 Task: Add the record detail component in the site builder.
Action: Mouse moved to (1097, 86)
Screenshot: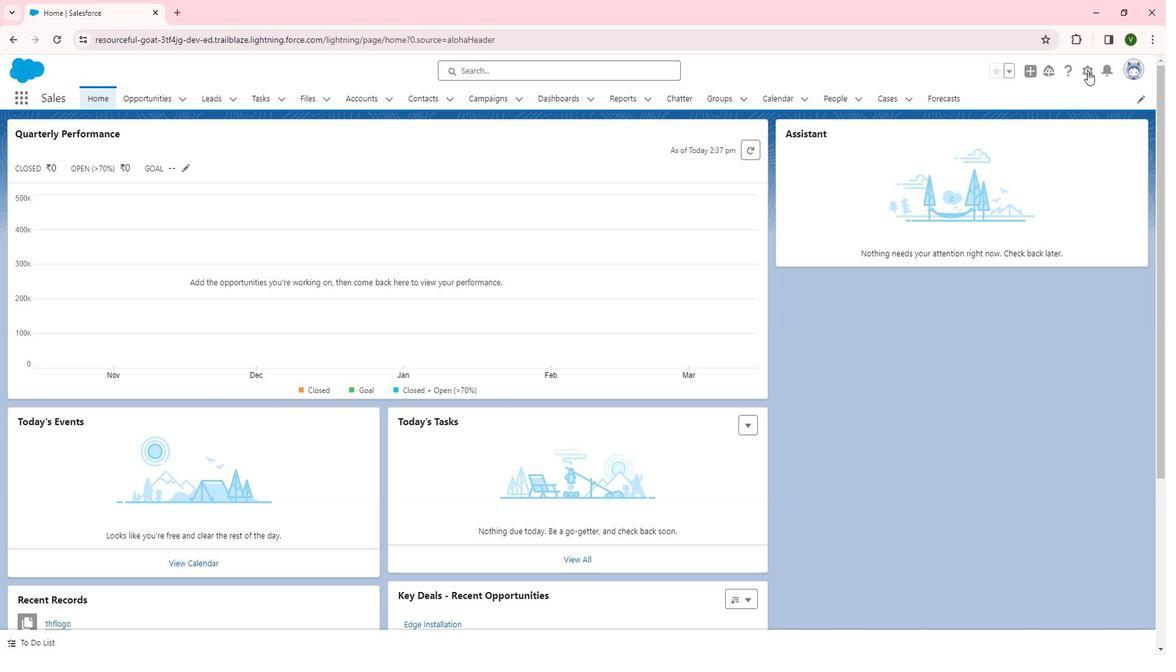
Action: Mouse pressed left at (1097, 86)
Screenshot: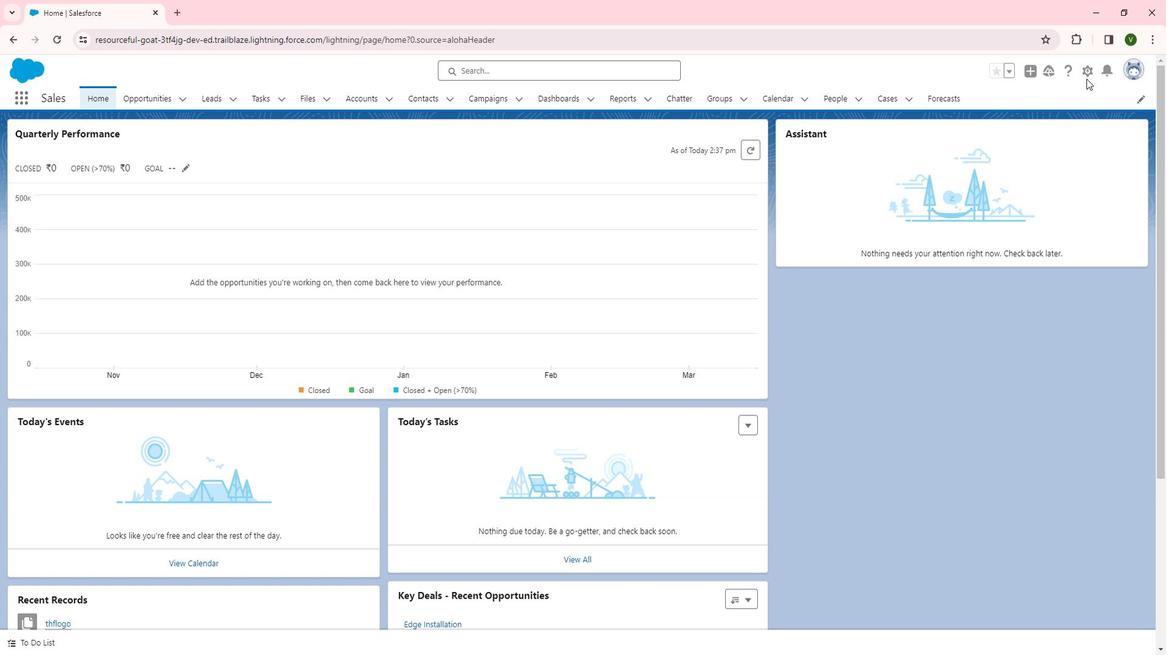 
Action: Mouse moved to (1098, 83)
Screenshot: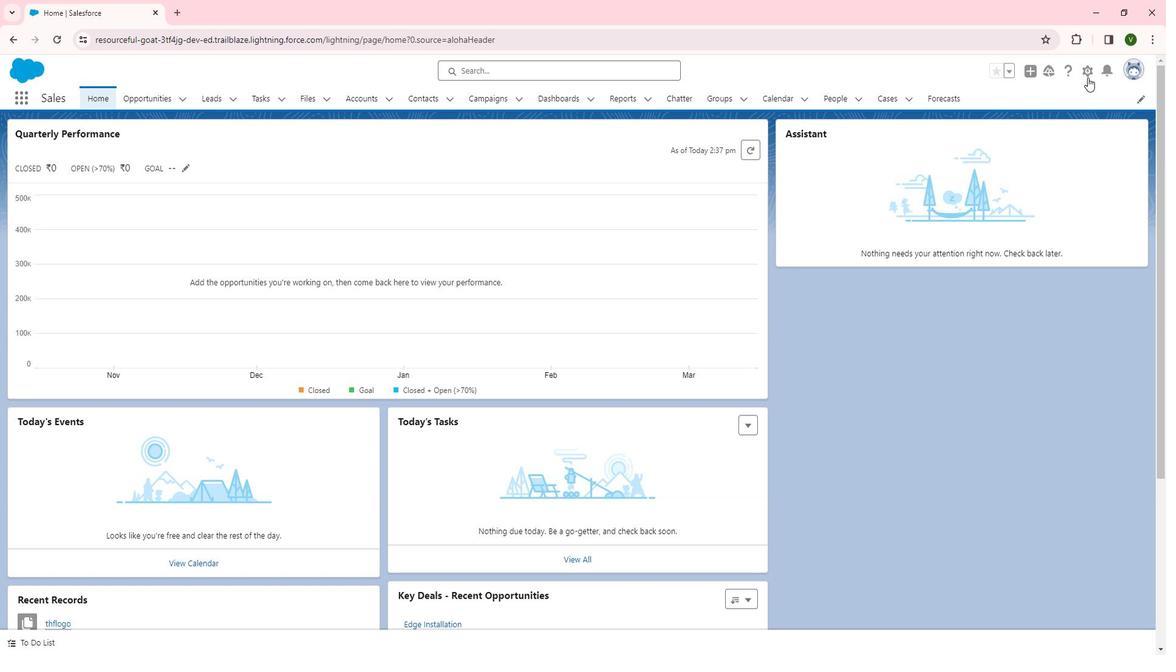
Action: Mouse pressed left at (1098, 83)
Screenshot: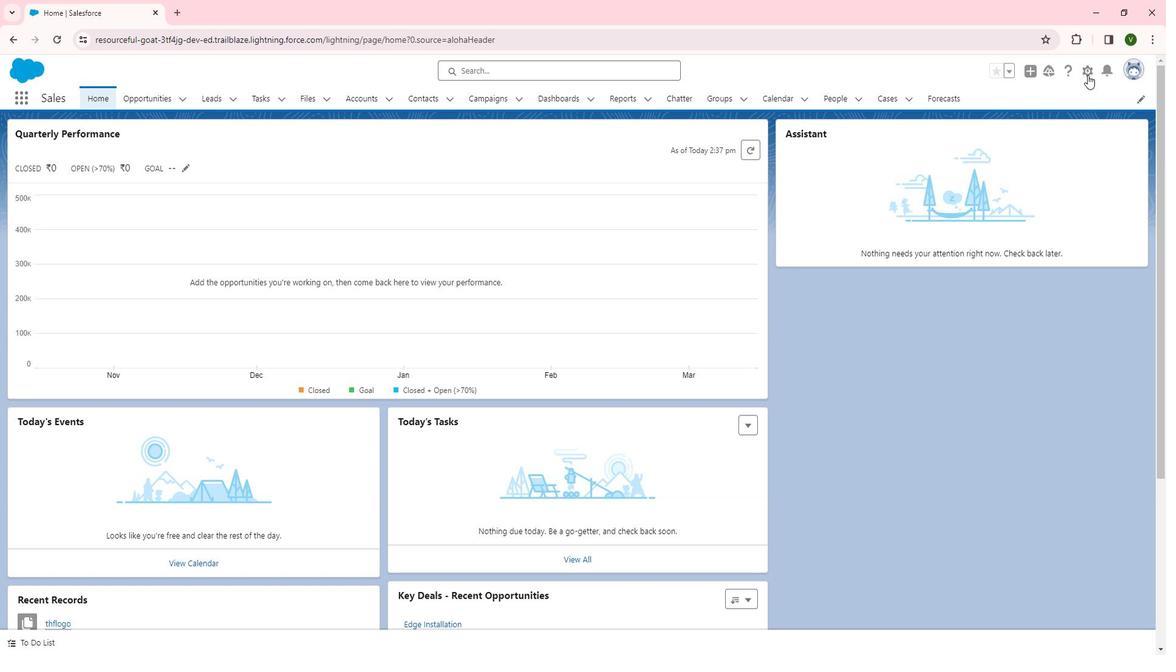 
Action: Mouse moved to (1053, 109)
Screenshot: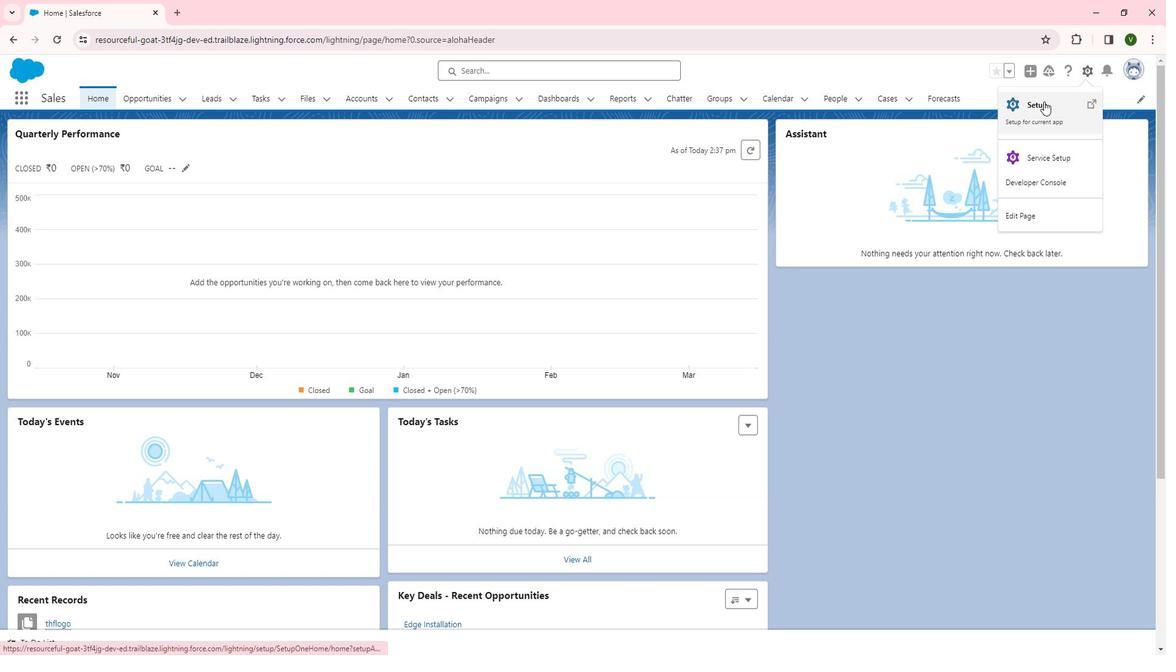 
Action: Mouse pressed left at (1053, 109)
Screenshot: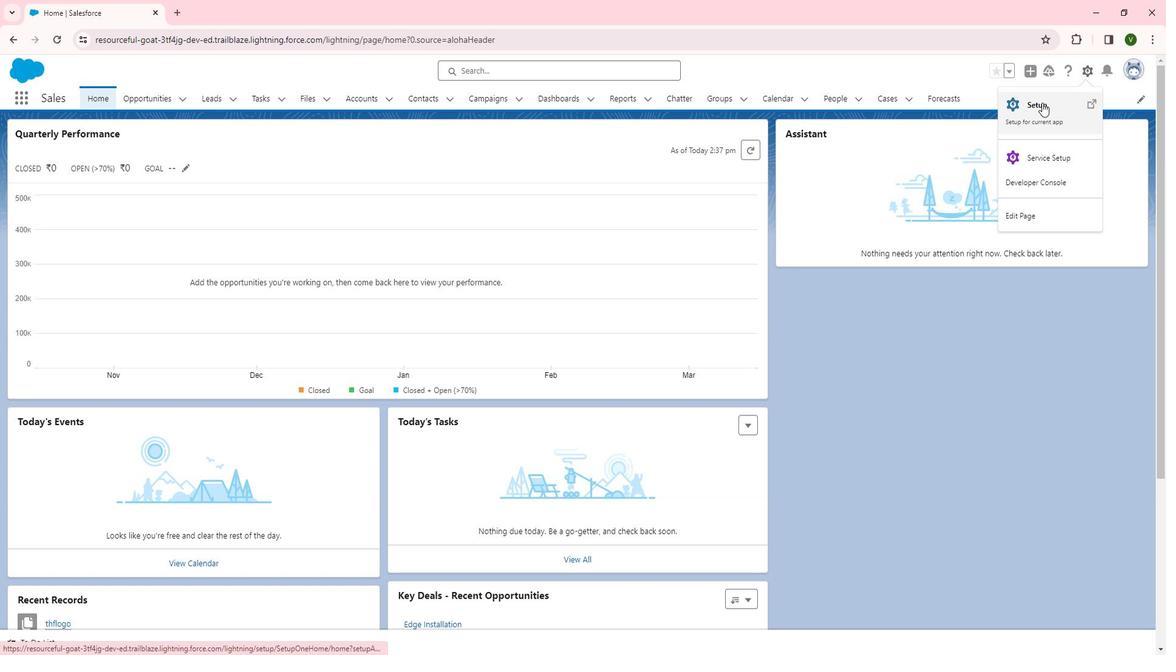 
Action: Mouse moved to (58, 344)
Screenshot: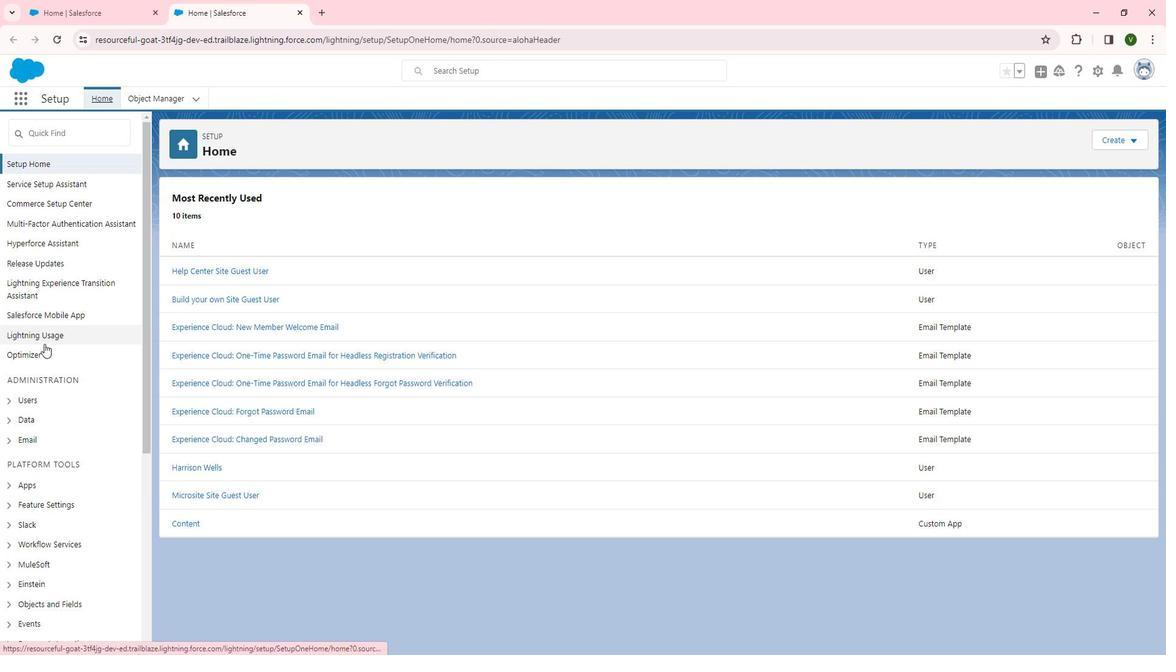 
Action: Mouse scrolled (58, 344) with delta (0, 0)
Screenshot: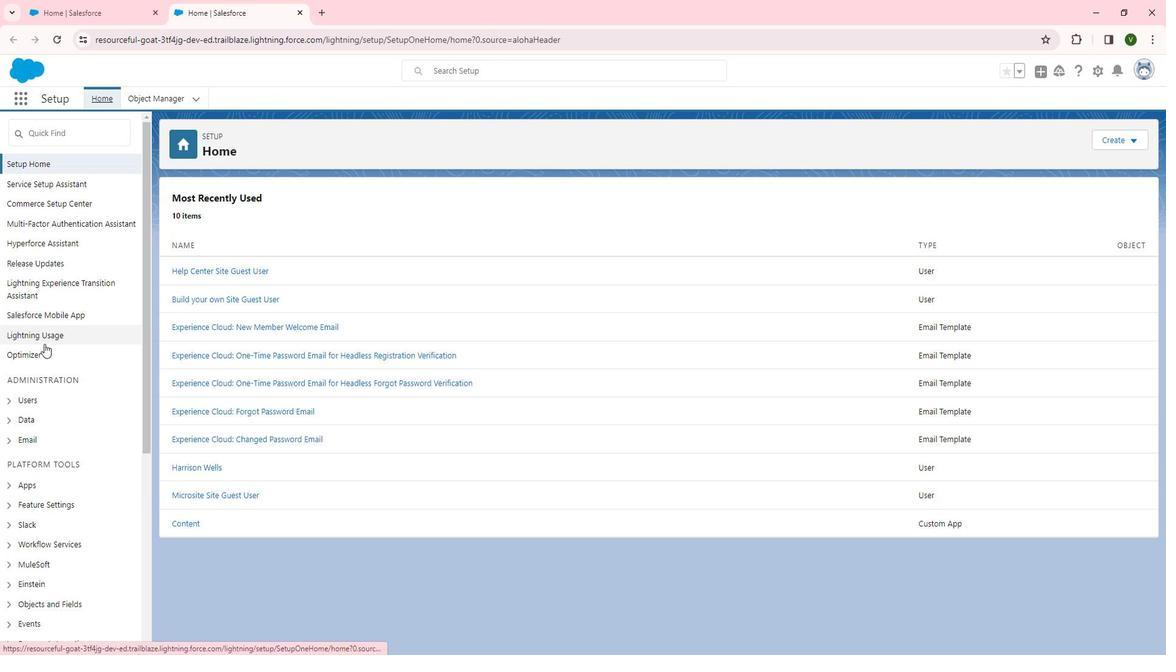 
Action: Mouse moved to (74, 358)
Screenshot: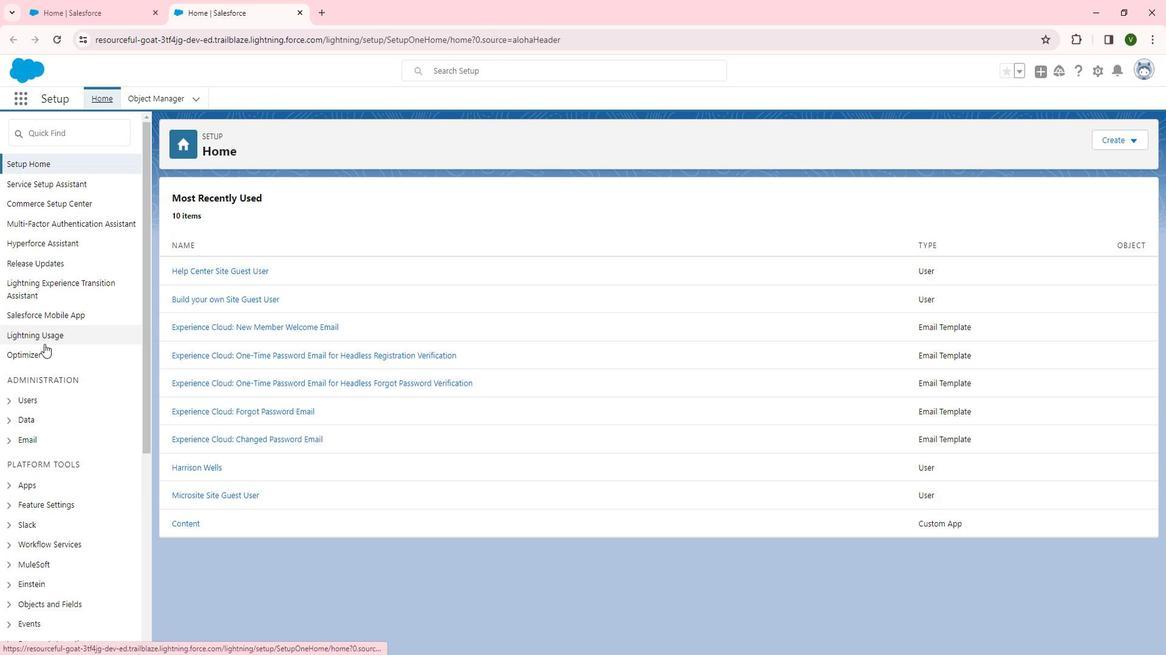 
Action: Mouse scrolled (74, 357) with delta (0, 0)
Screenshot: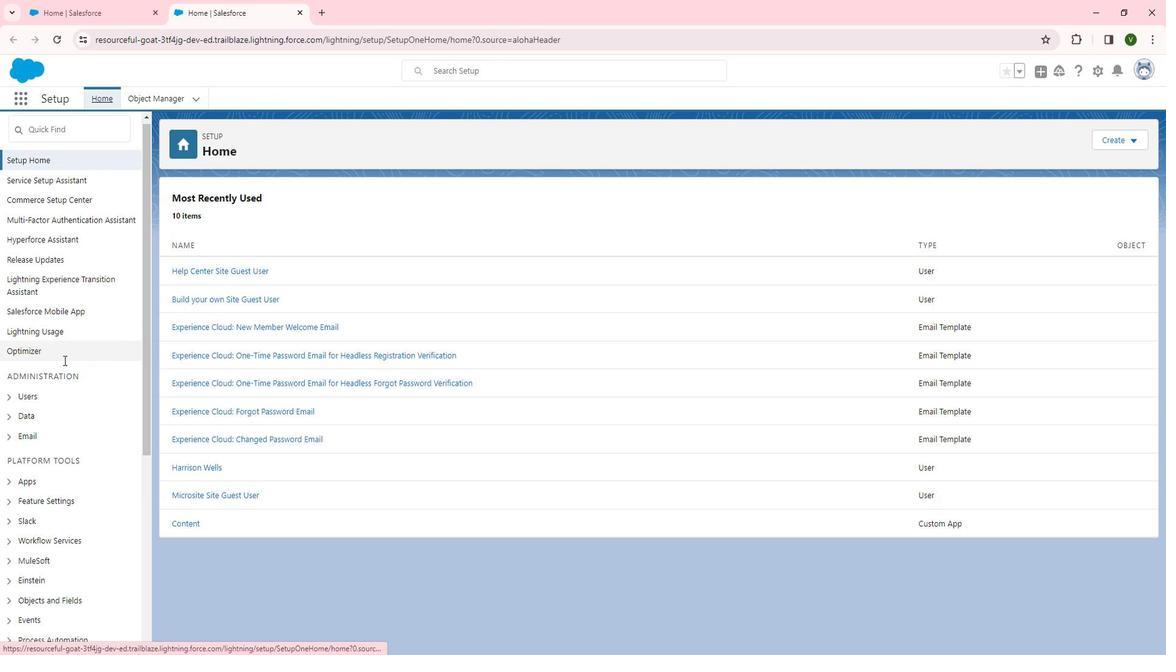 
Action: Mouse scrolled (74, 357) with delta (0, 0)
Screenshot: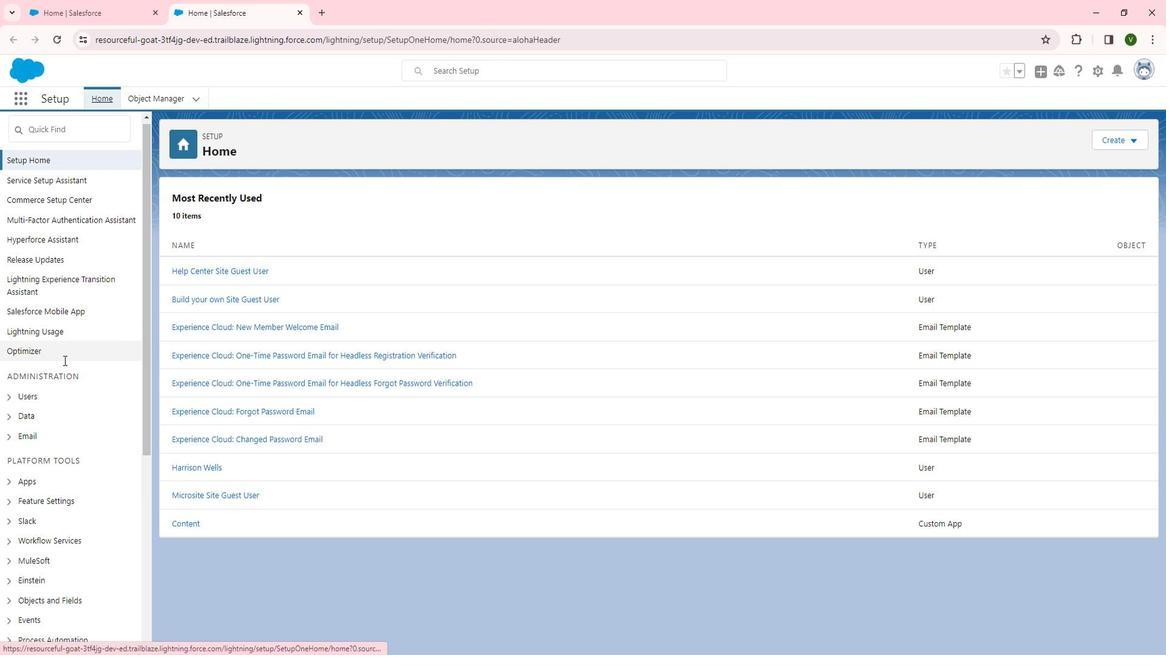 
Action: Mouse moved to (21, 312)
Screenshot: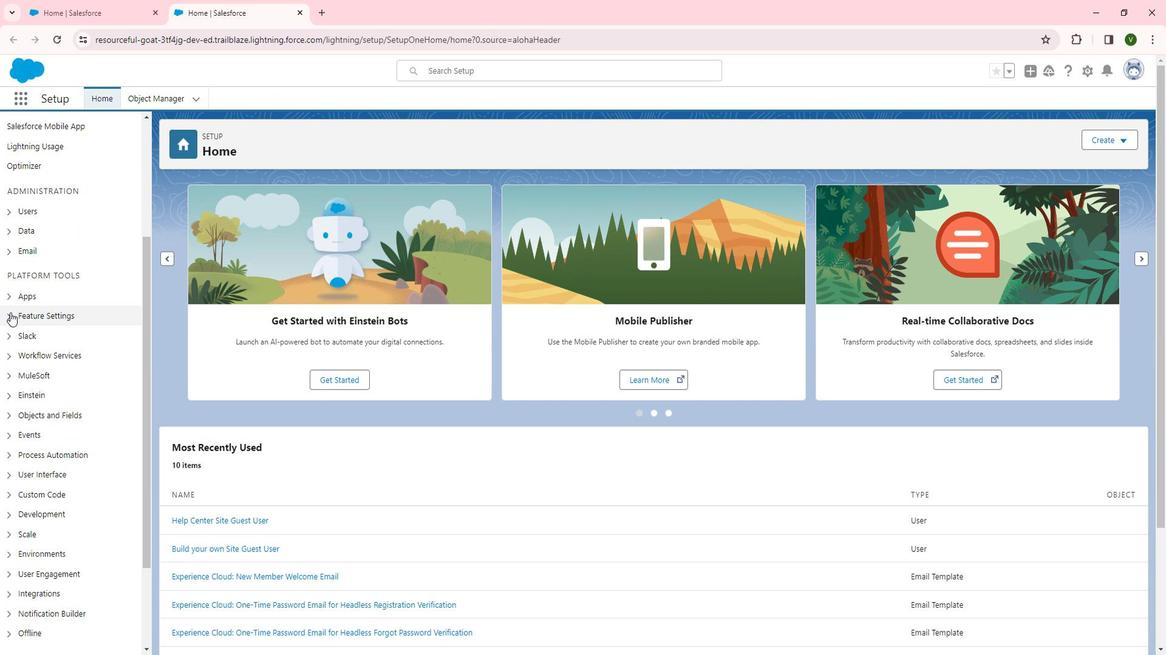 
Action: Mouse pressed left at (21, 312)
Screenshot: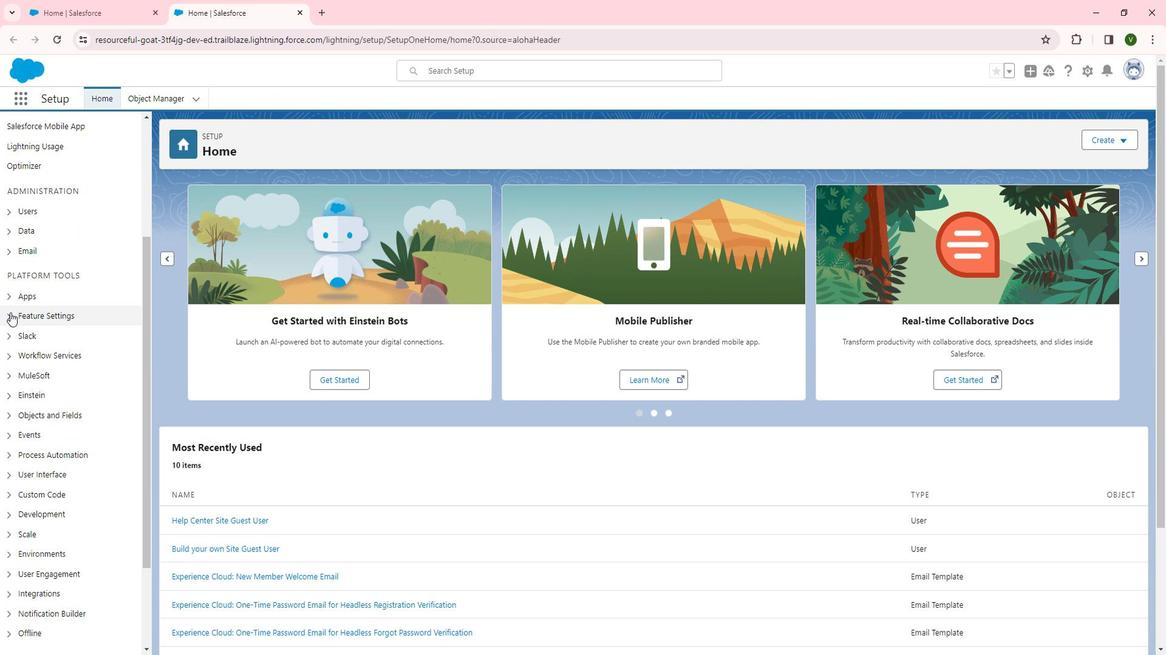 
Action: Mouse moved to (73, 341)
Screenshot: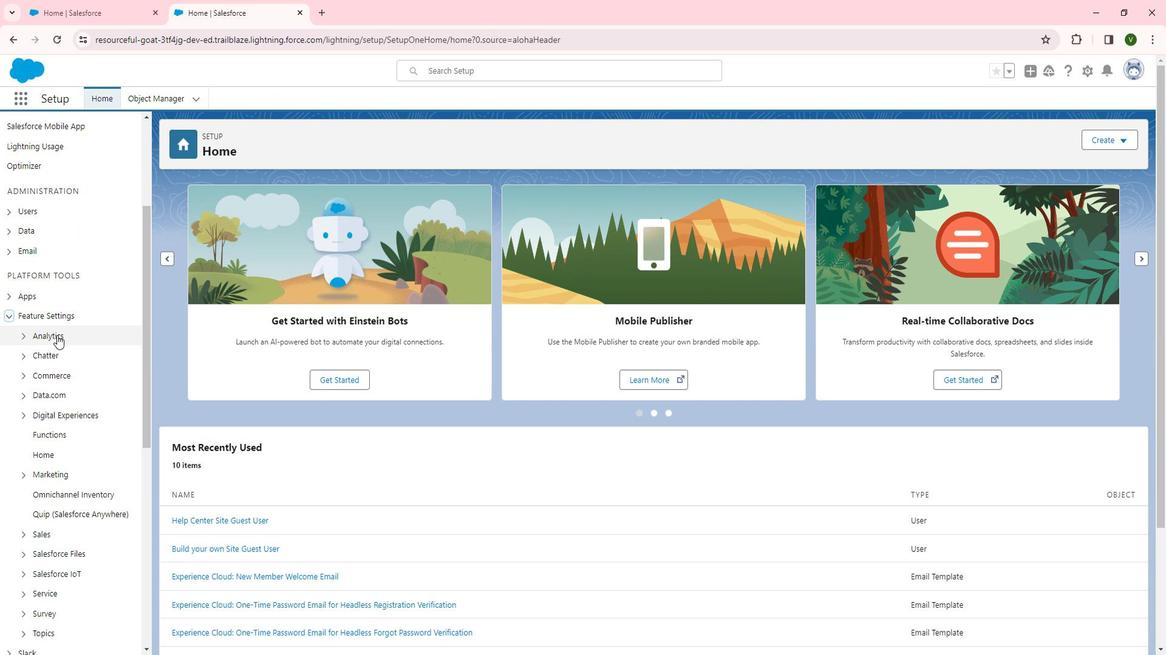 
Action: Mouse scrolled (73, 341) with delta (0, 0)
Screenshot: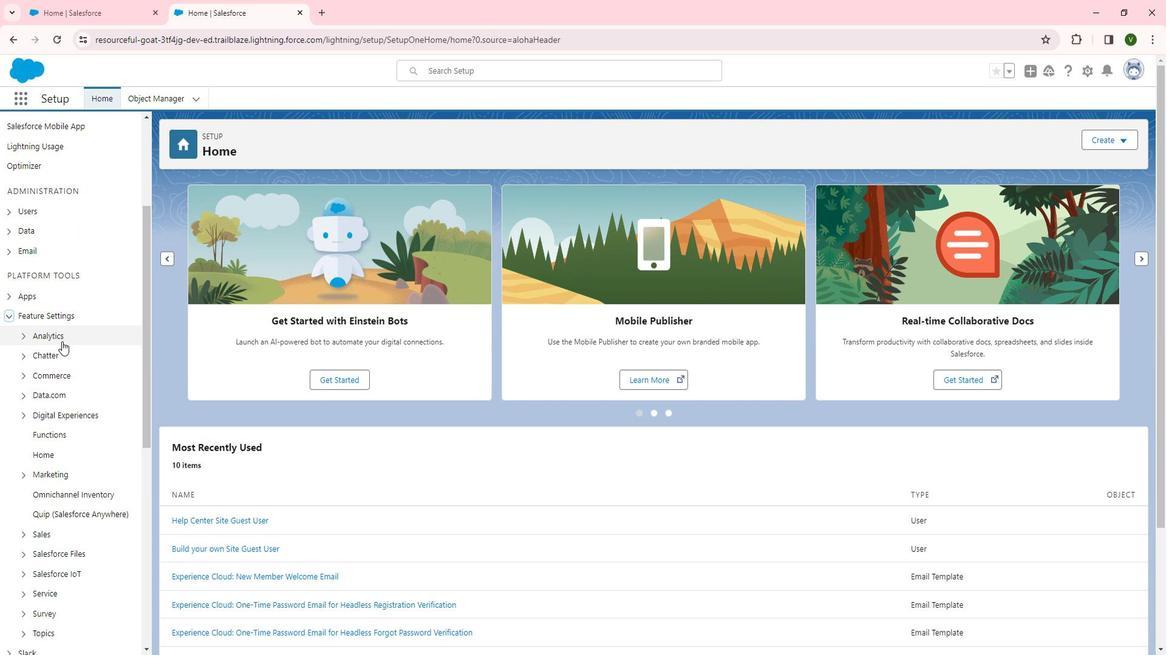 
Action: Mouse scrolled (73, 341) with delta (0, 0)
Screenshot: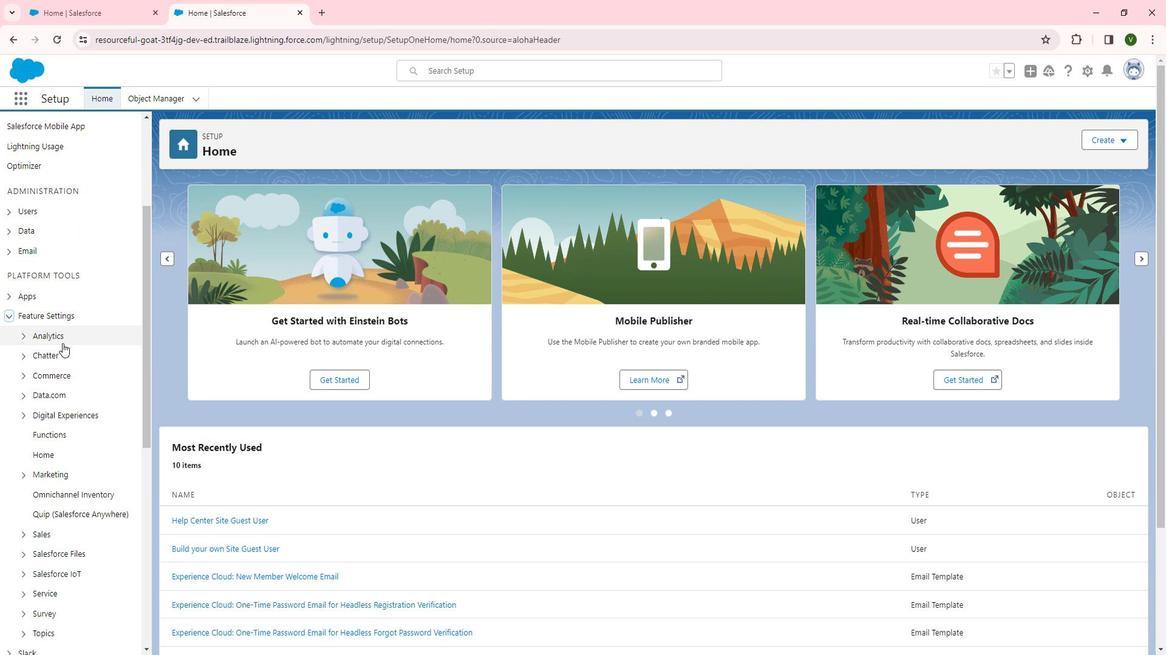 
Action: Mouse moved to (34, 293)
Screenshot: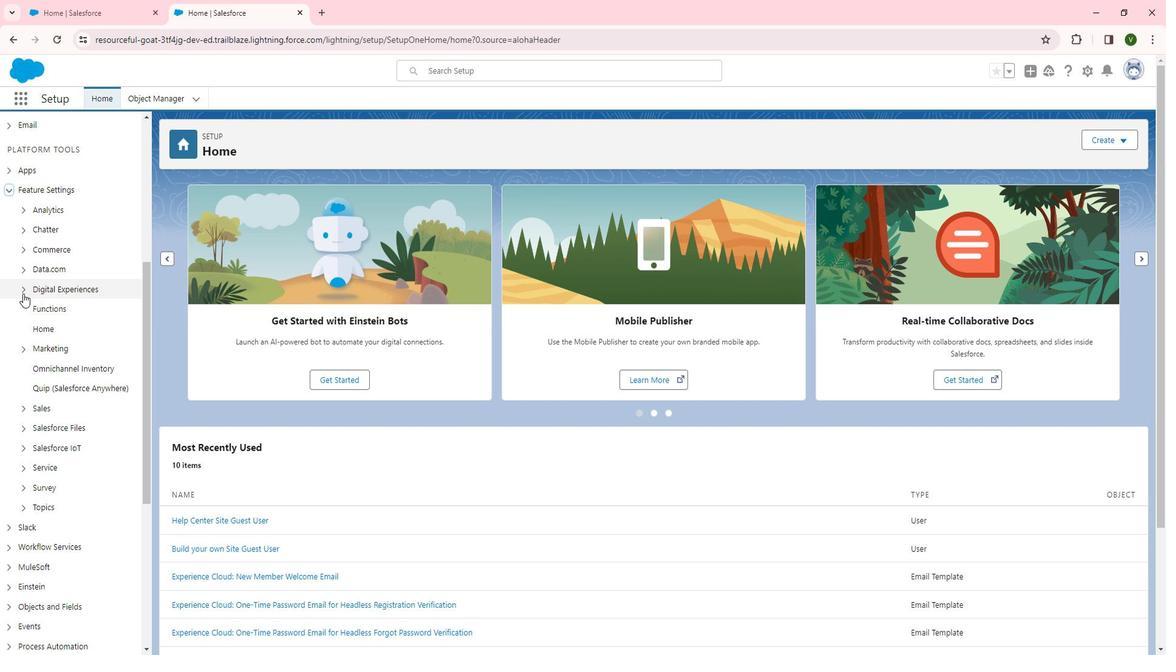 
Action: Mouse pressed left at (34, 293)
Screenshot: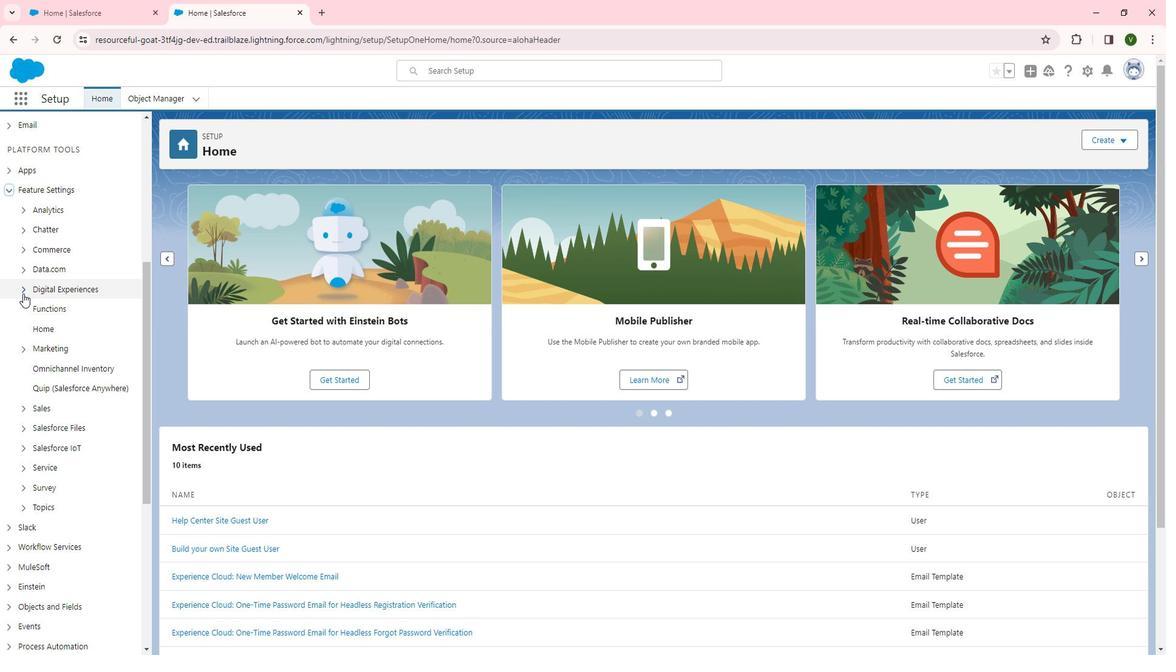 
Action: Mouse moved to (69, 306)
Screenshot: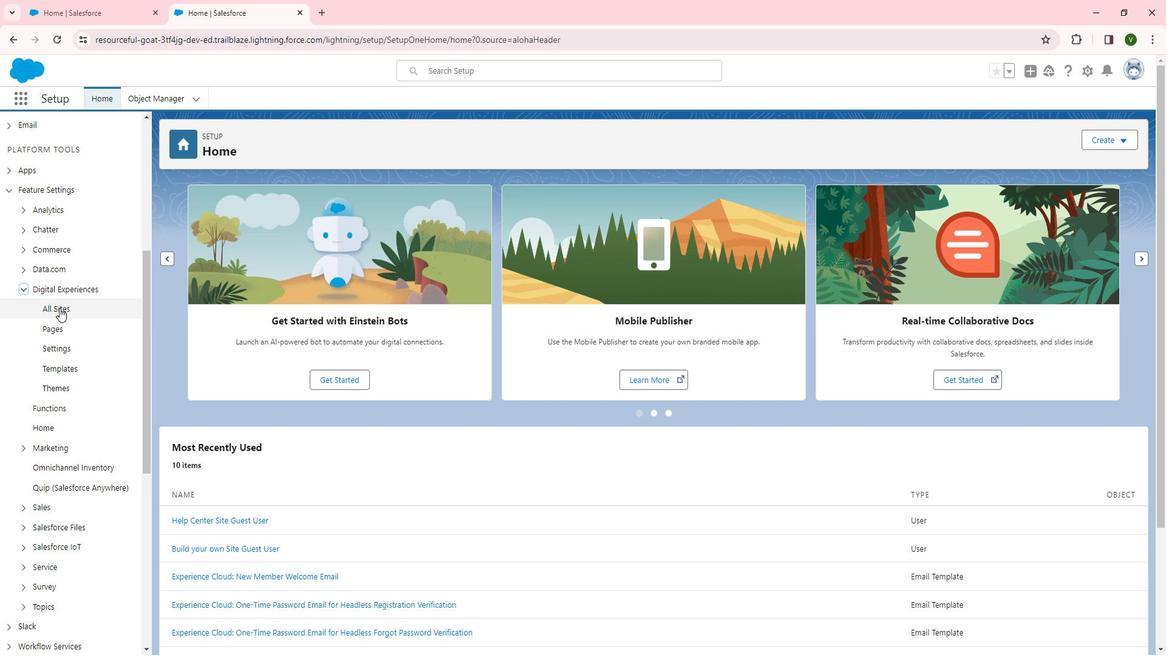 
Action: Mouse pressed left at (69, 306)
Screenshot: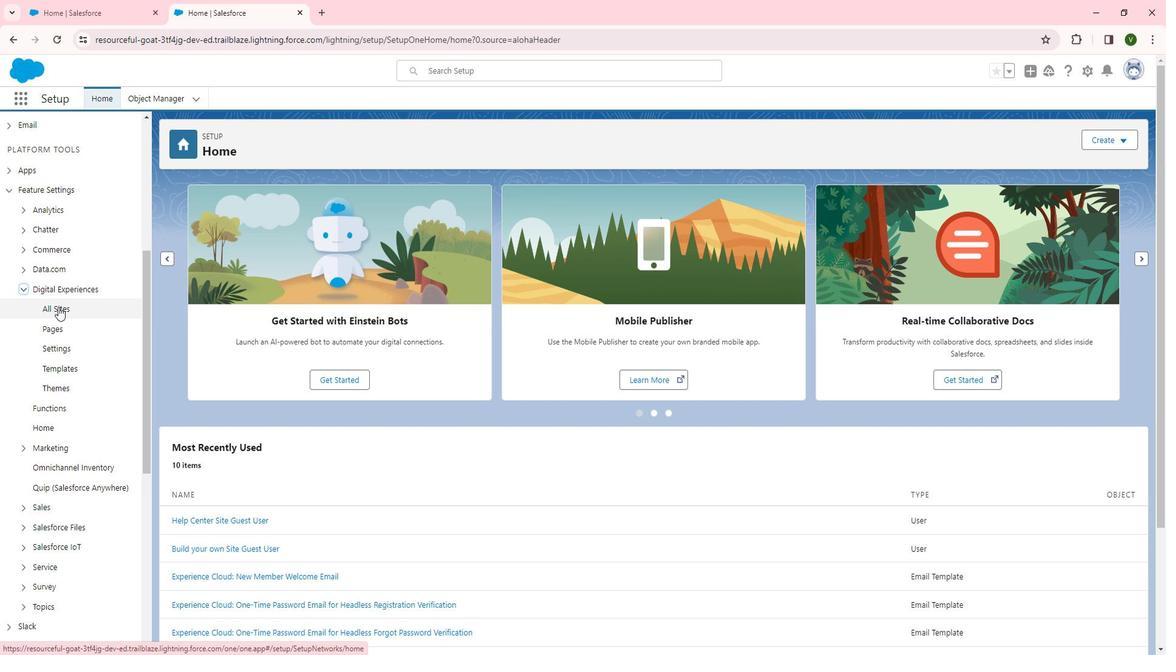 
Action: Mouse moved to (207, 321)
Screenshot: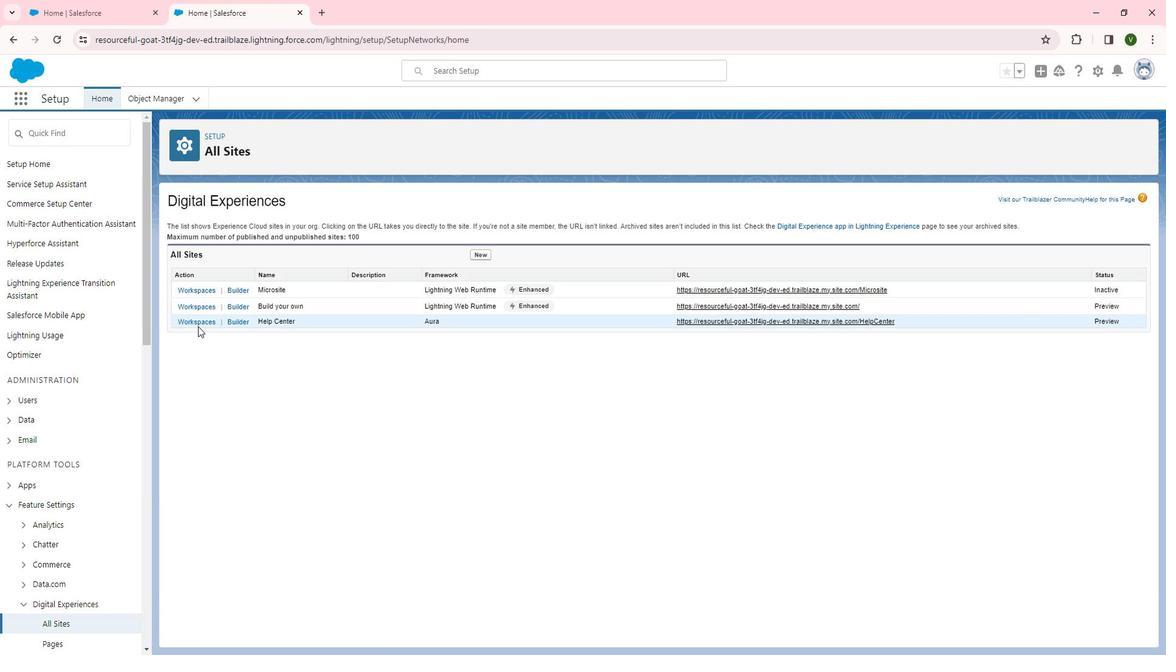 
Action: Mouse pressed left at (207, 321)
Screenshot: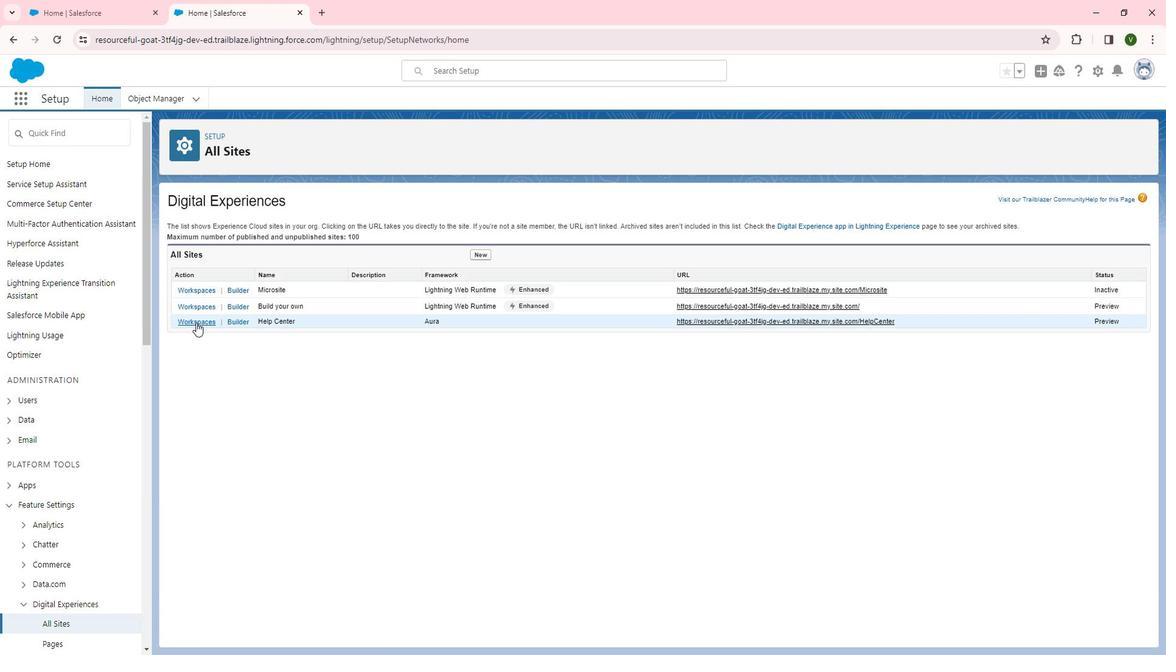 
Action: Mouse moved to (96, 273)
Screenshot: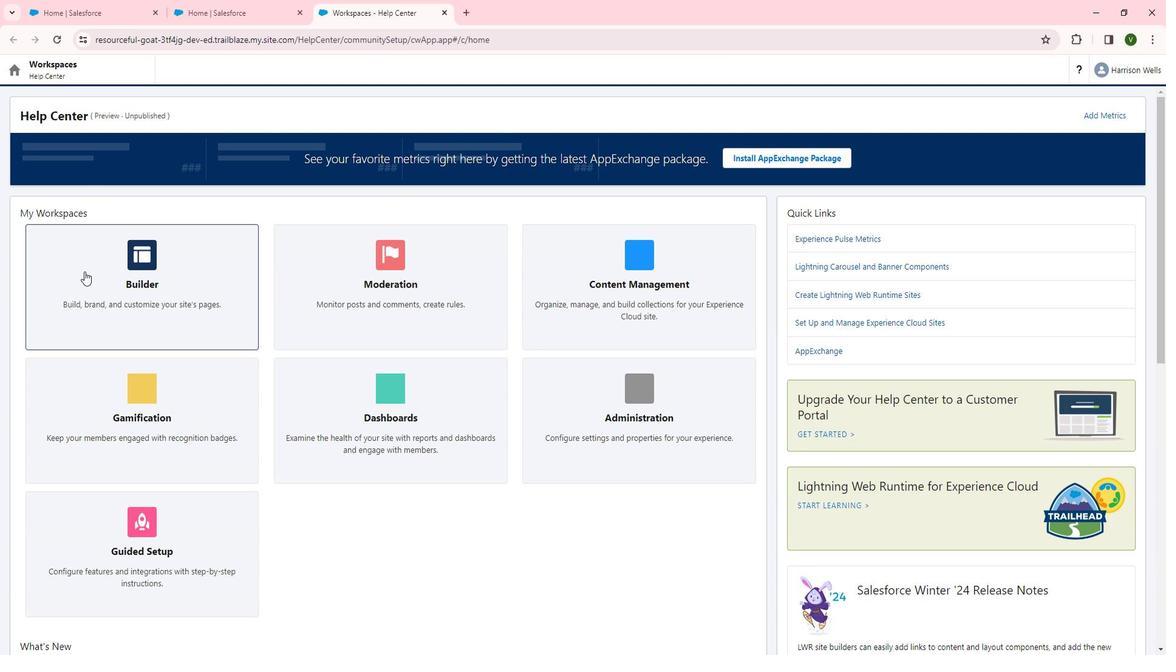 
Action: Mouse pressed left at (96, 273)
Screenshot: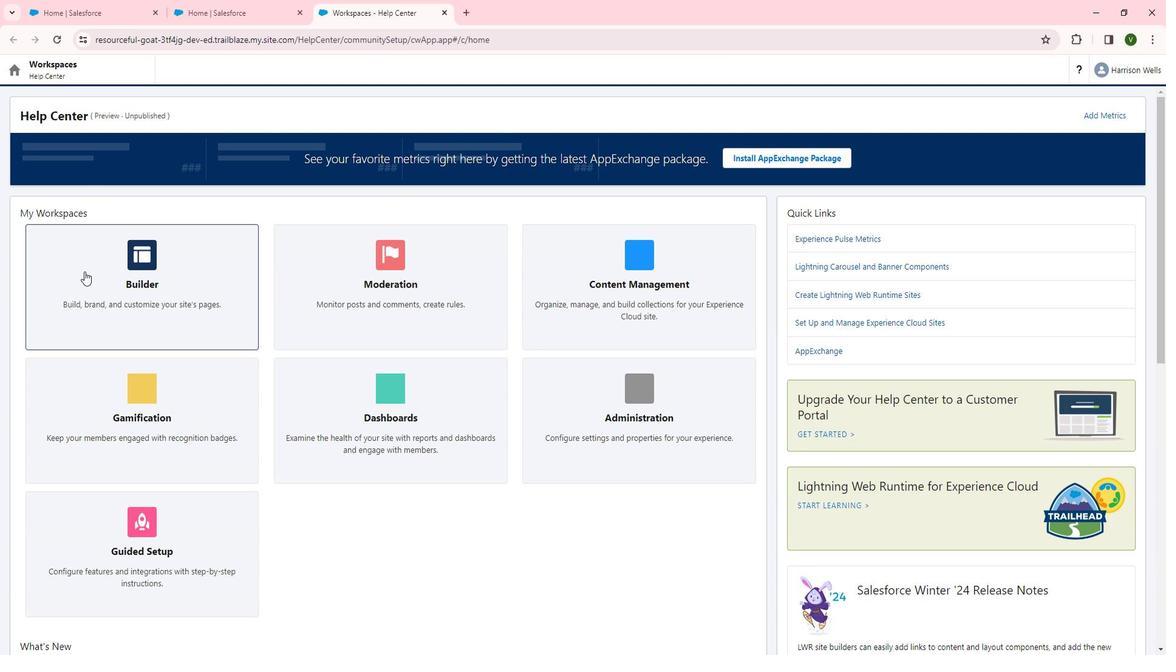 
Action: Mouse moved to (30, 137)
Screenshot: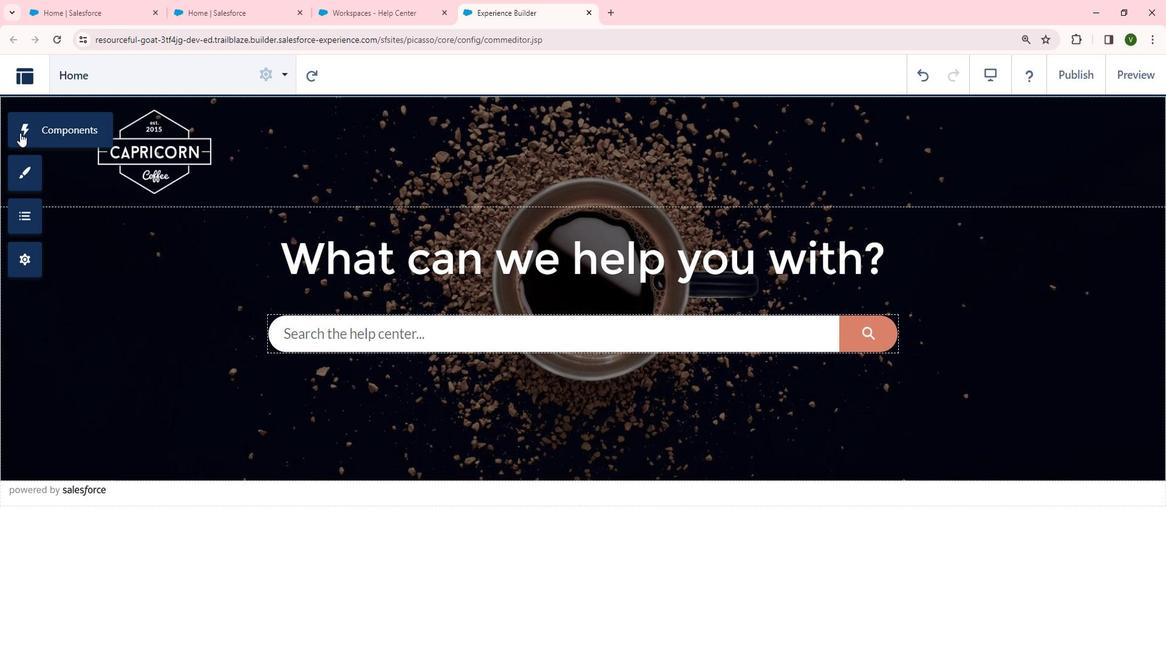 
Action: Mouse pressed left at (30, 137)
Screenshot: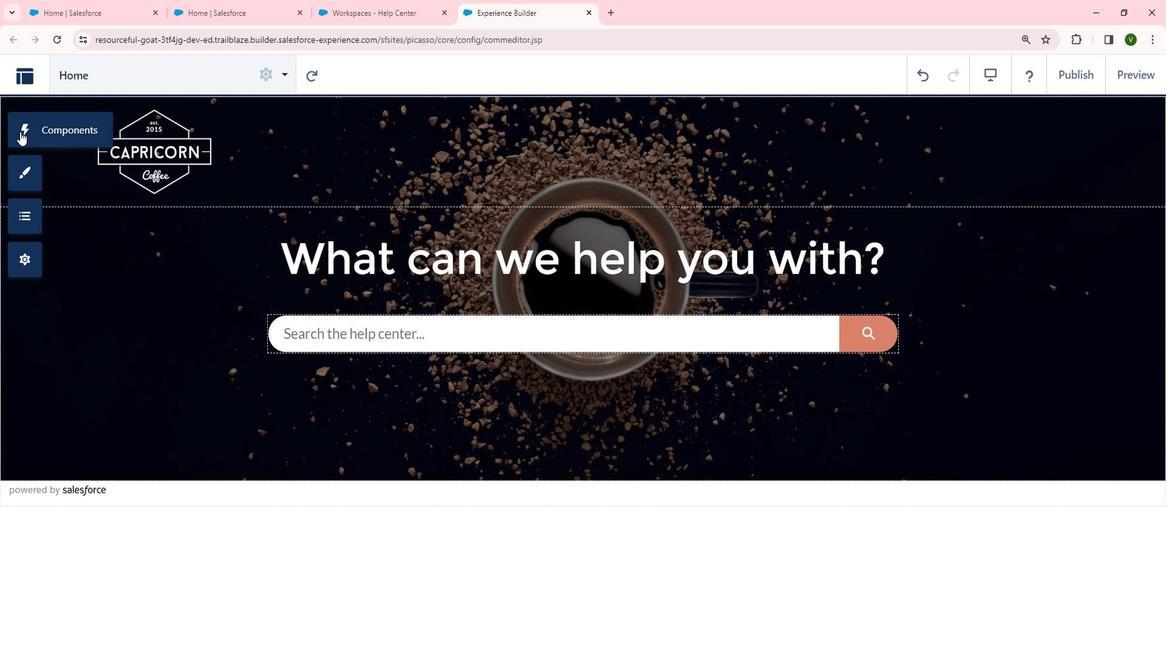 
Action: Mouse moved to (191, 387)
Screenshot: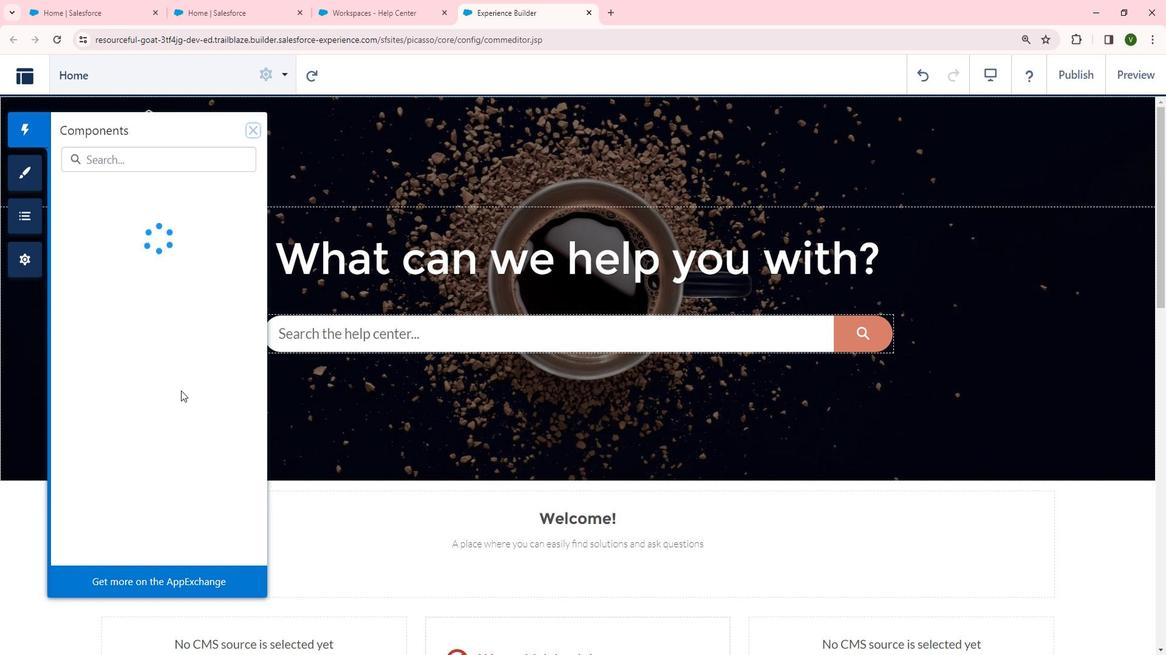 
Action: Mouse scrolled (191, 386) with delta (0, 0)
Screenshot: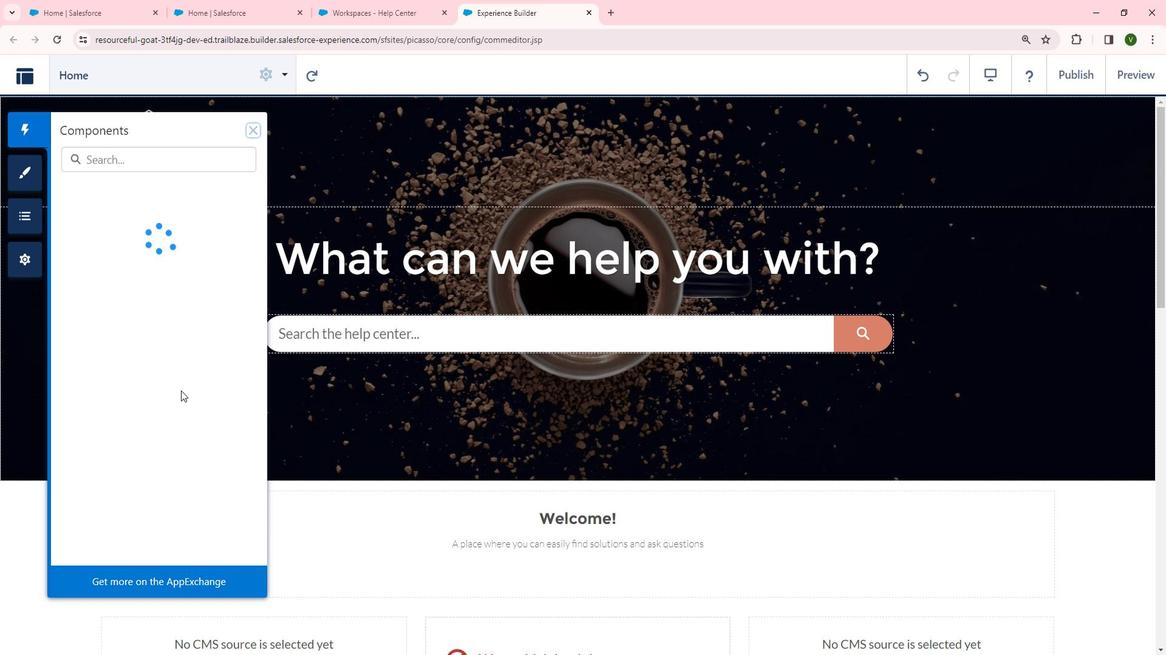 
Action: Mouse moved to (467, 485)
Screenshot: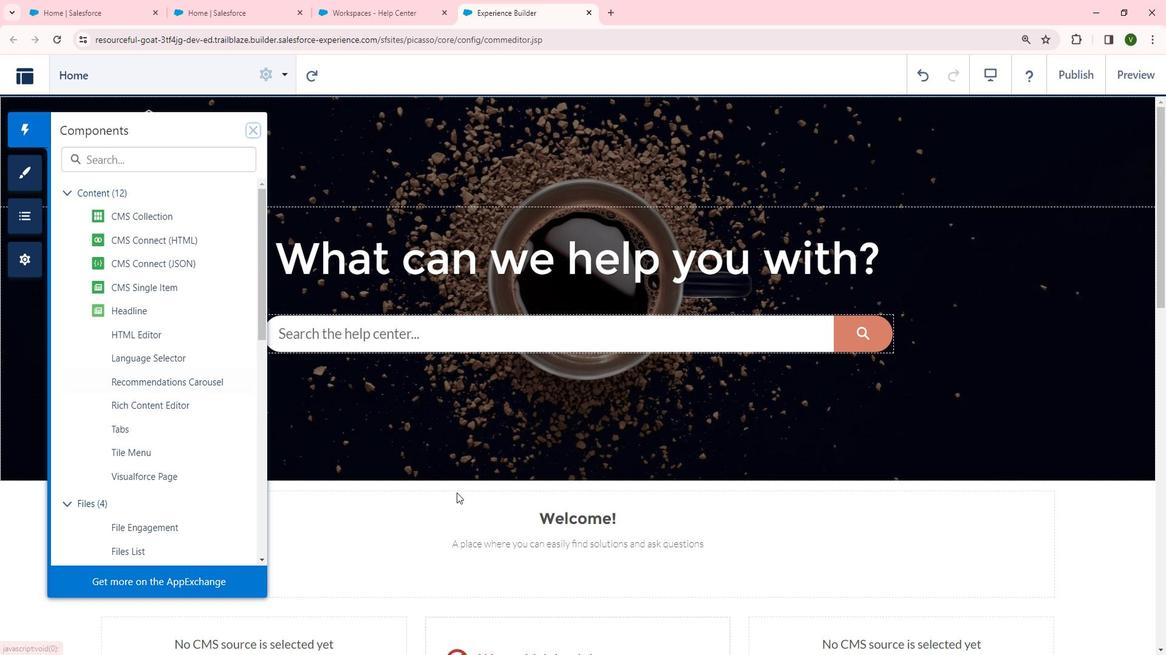 
Action: Mouse scrolled (467, 485) with delta (0, 0)
Screenshot: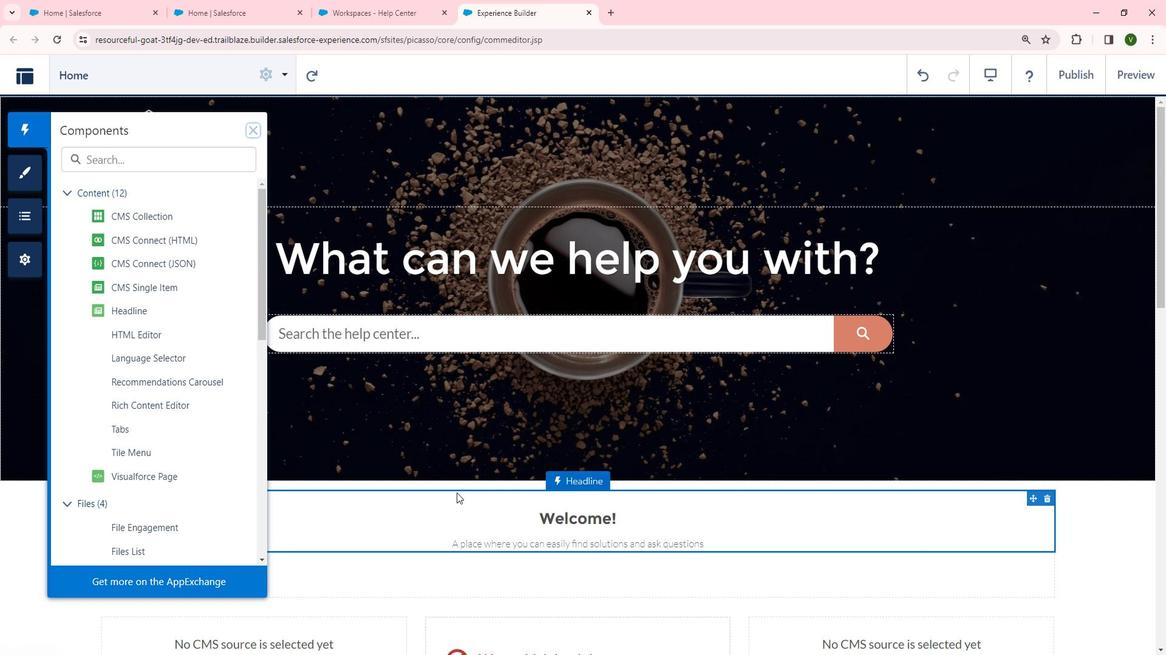 
Action: Mouse moved to (467, 485)
Screenshot: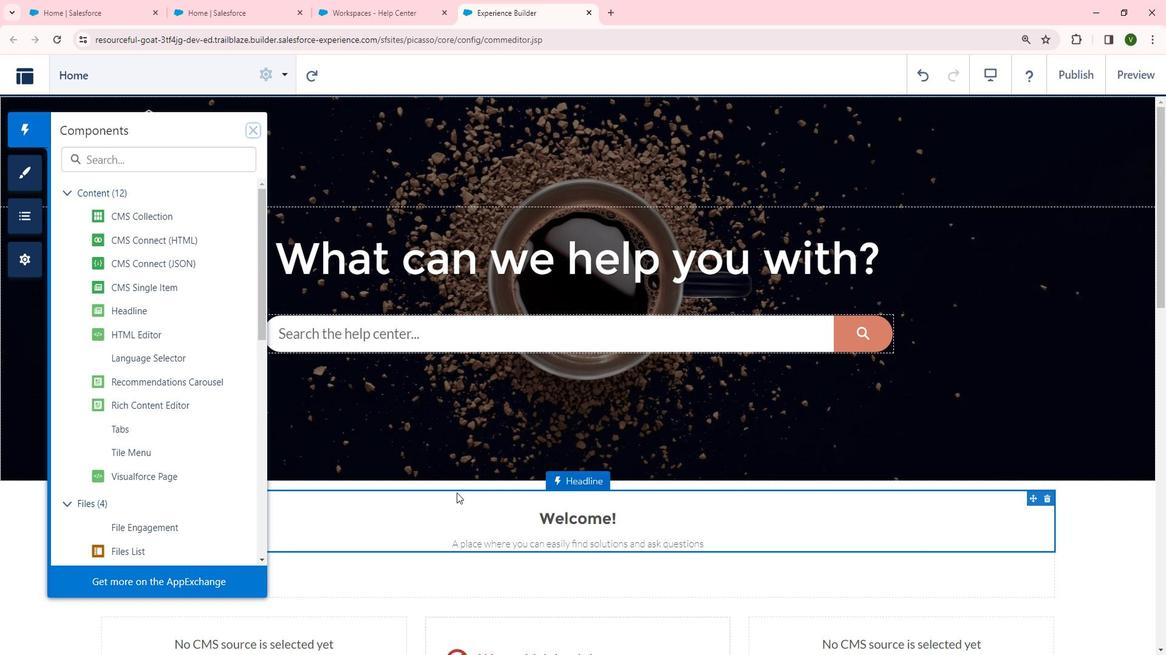 
Action: Mouse scrolled (467, 485) with delta (0, 0)
Screenshot: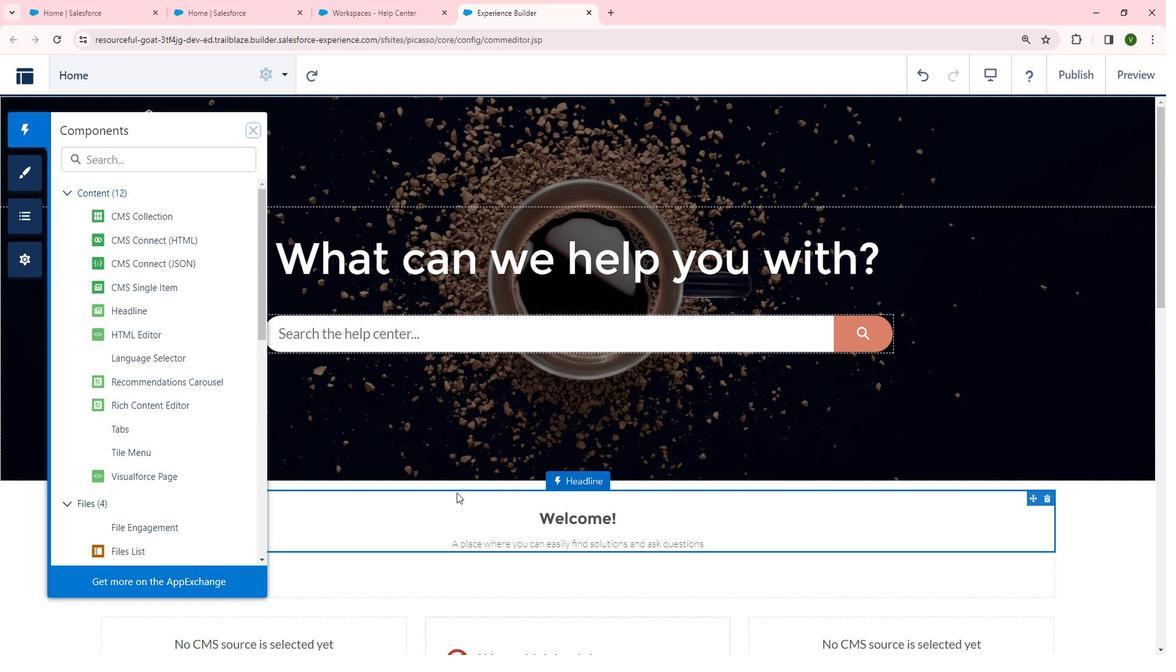 
Action: Mouse scrolled (467, 485) with delta (0, 0)
Screenshot: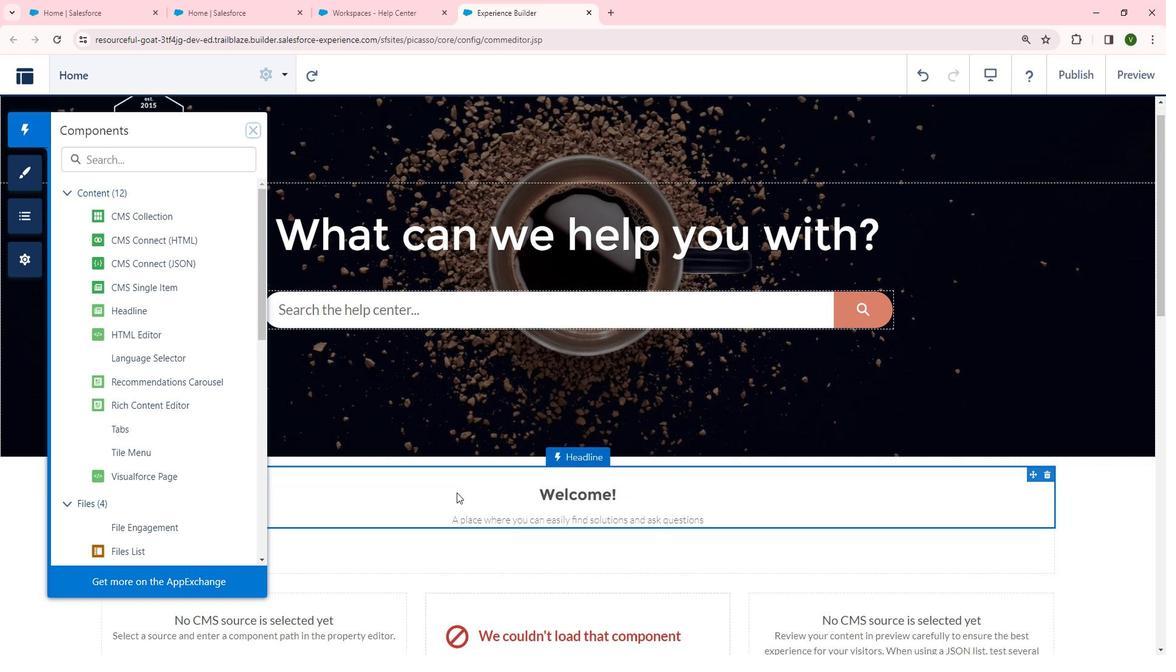 
Action: Mouse scrolled (467, 485) with delta (0, 0)
Screenshot: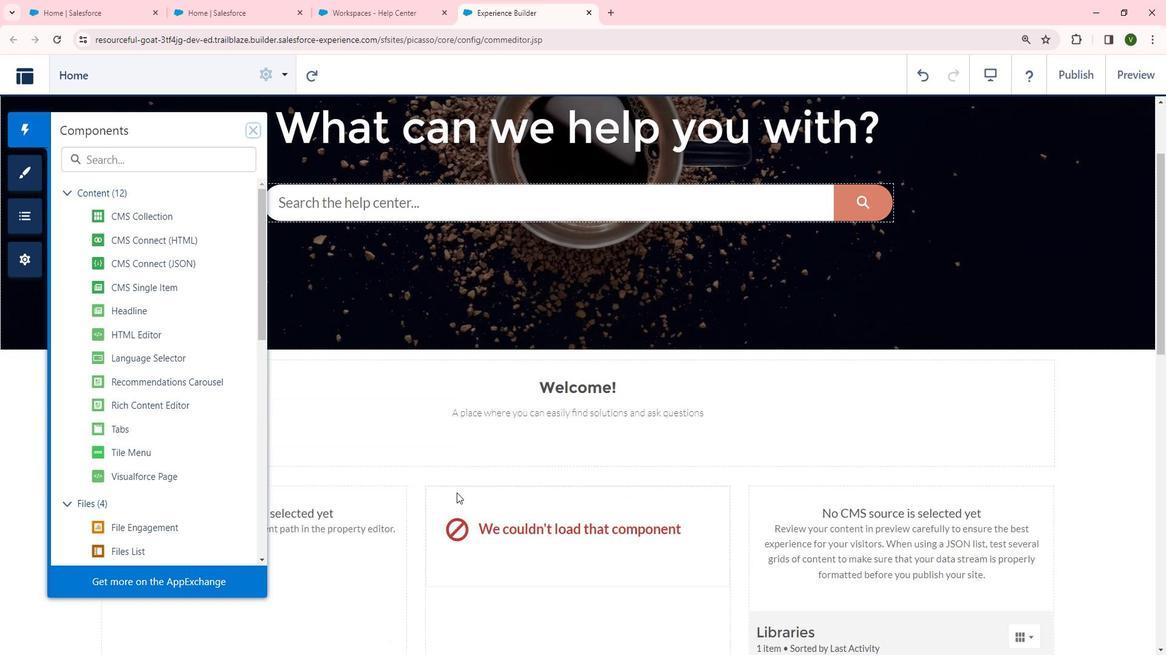 
Action: Mouse scrolled (467, 485) with delta (0, 0)
Screenshot: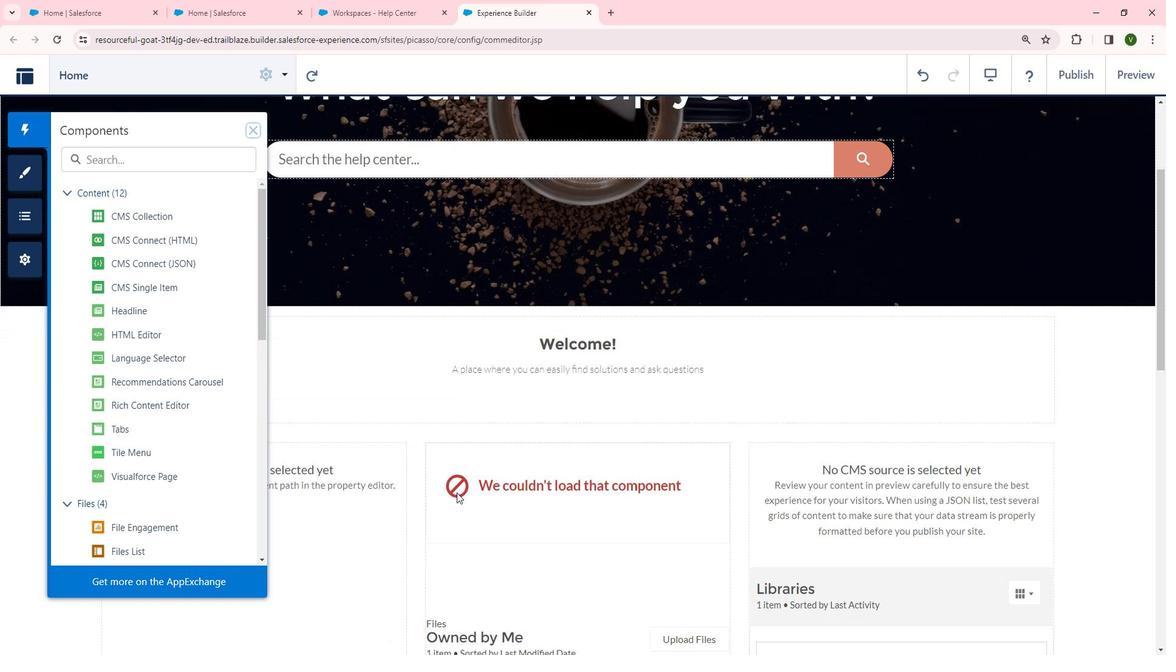 
Action: Mouse moved to (466, 485)
Screenshot: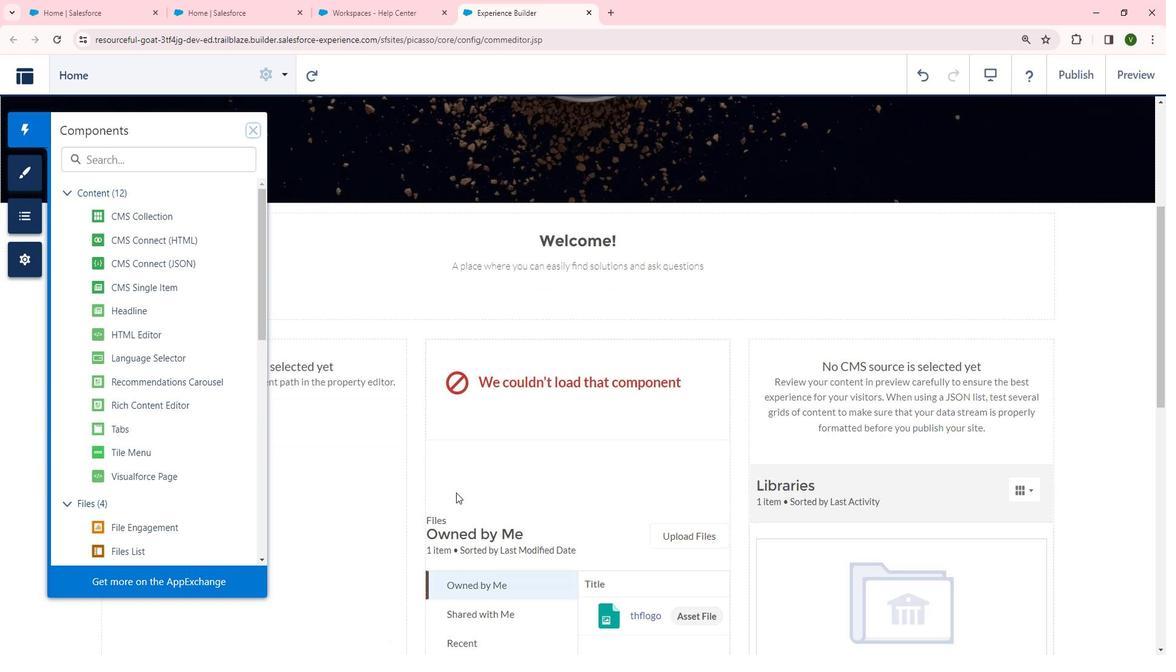 
Action: Mouse scrolled (466, 485) with delta (0, 0)
Screenshot: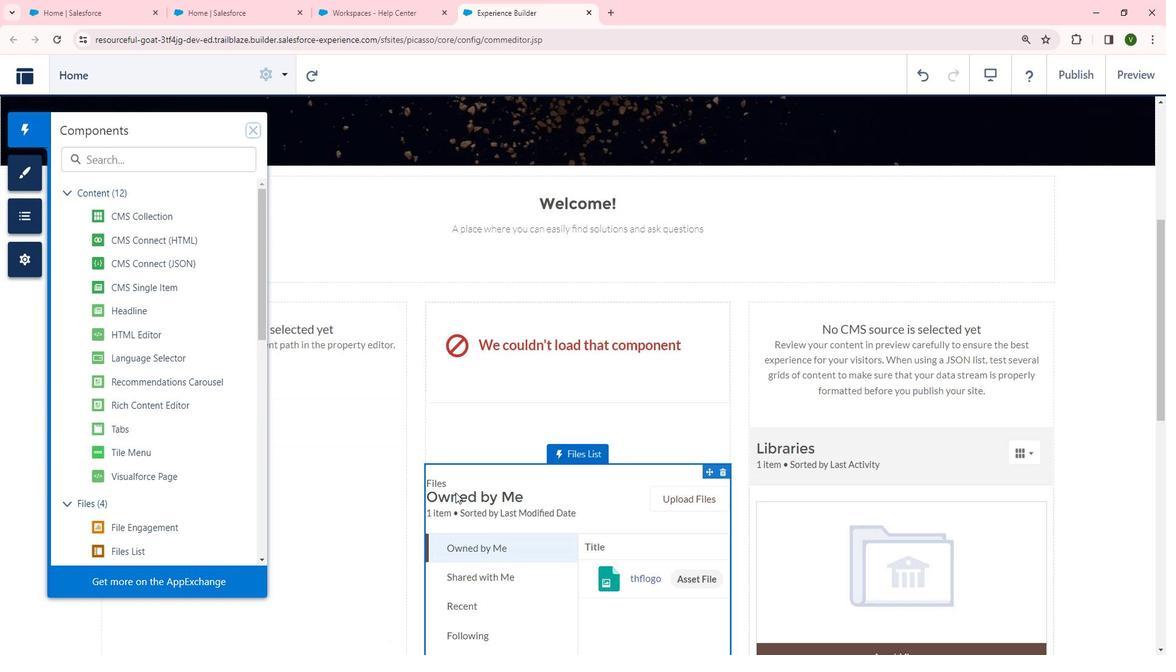 
Action: Mouse moved to (465, 485)
Screenshot: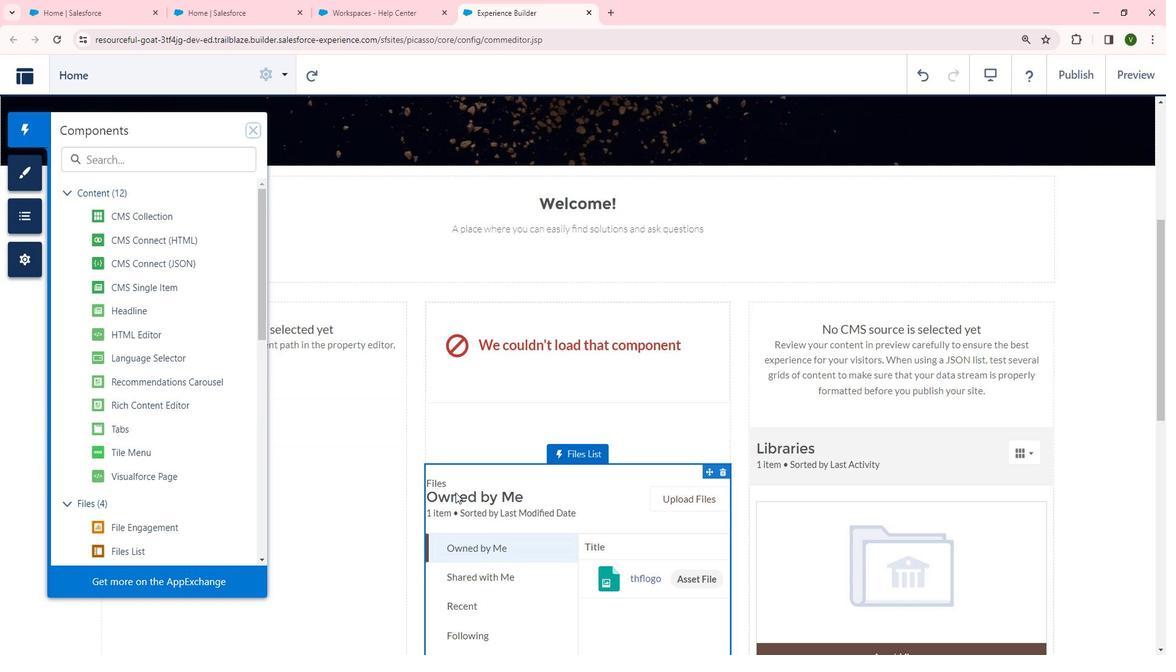 
Action: Mouse scrolled (465, 485) with delta (0, 0)
Screenshot: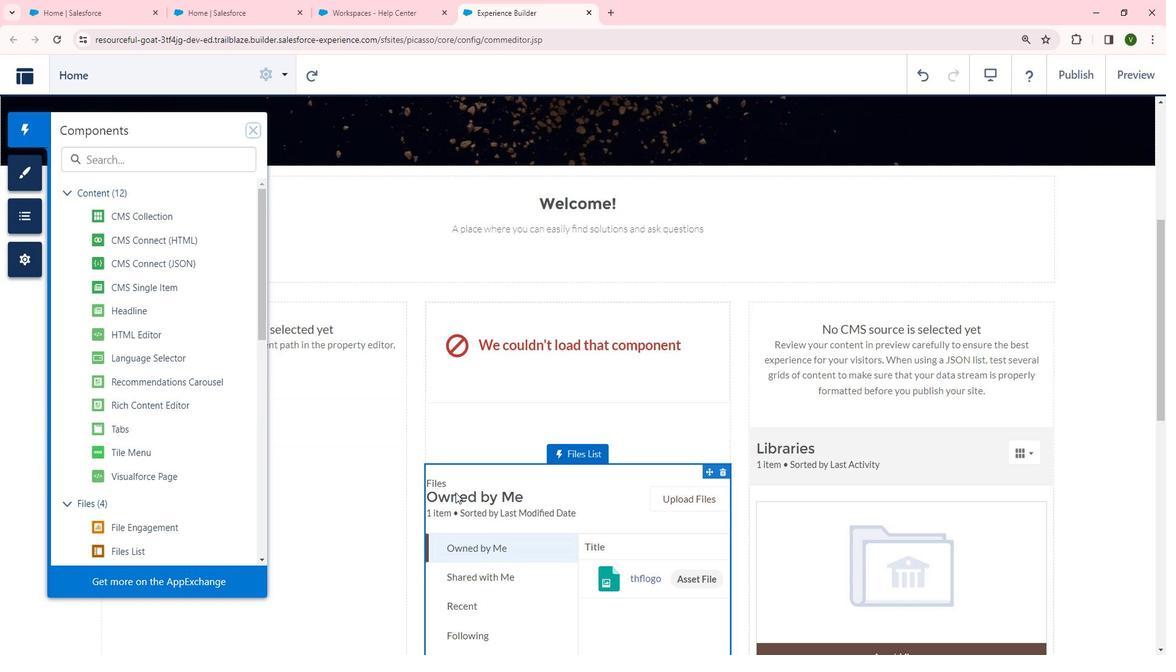 
Action: Mouse moved to (465, 485)
Screenshot: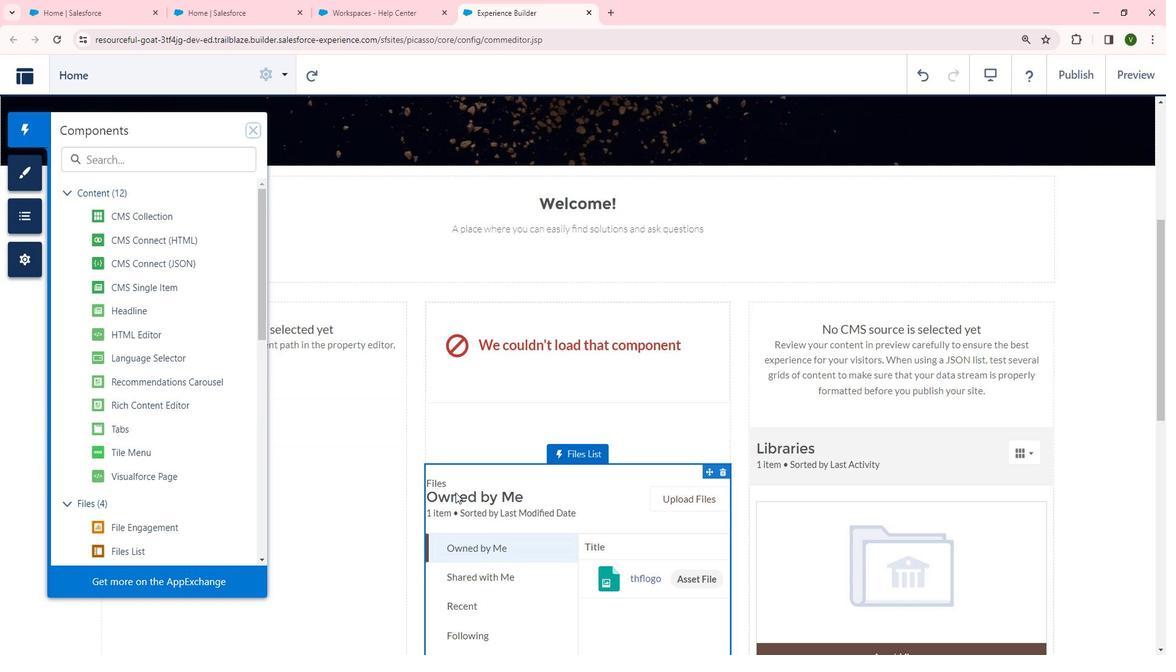 
Action: Mouse scrolled (465, 485) with delta (0, 0)
Screenshot: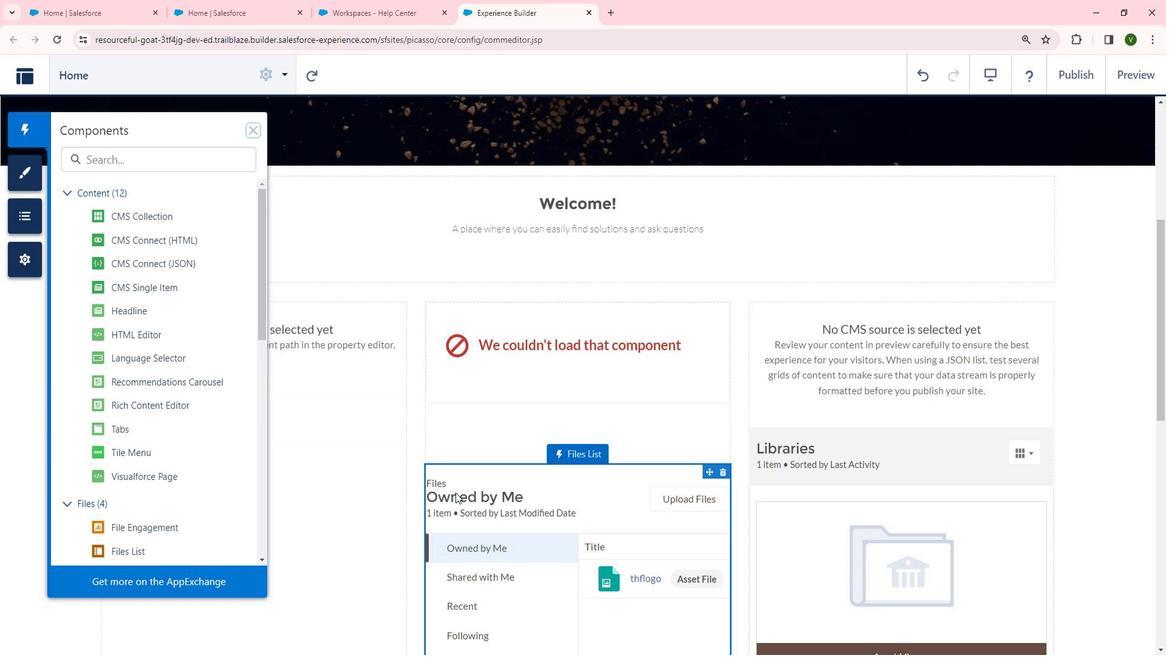 
Action: Mouse scrolled (465, 485) with delta (0, 0)
Screenshot: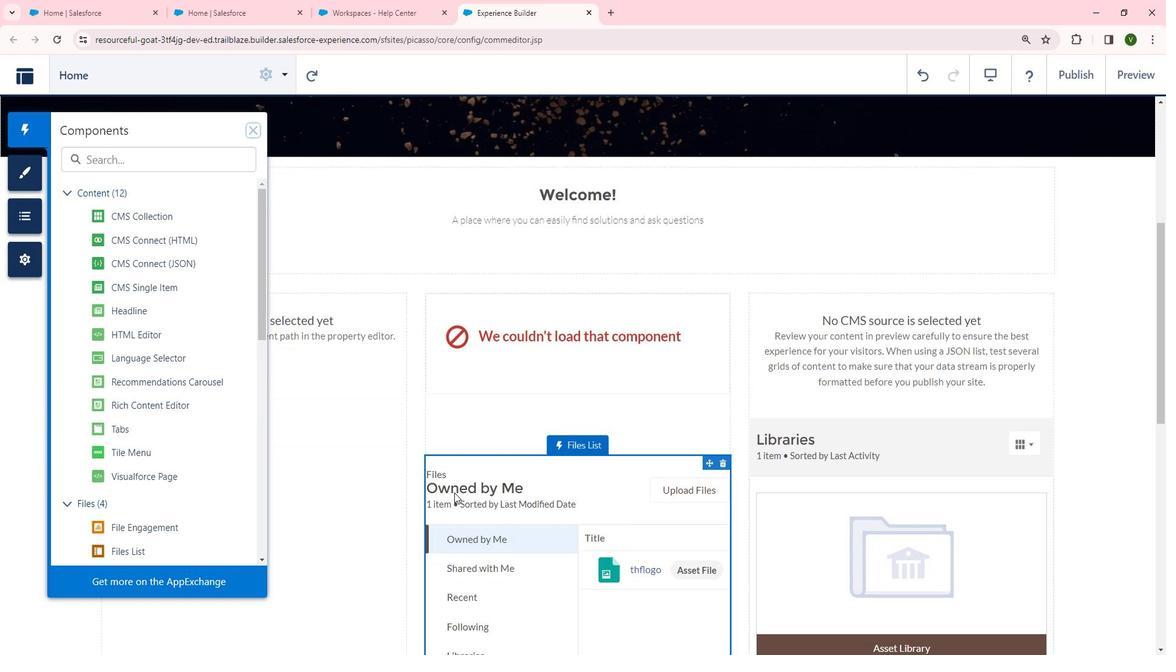 
Action: Mouse scrolled (465, 485) with delta (0, 0)
Screenshot: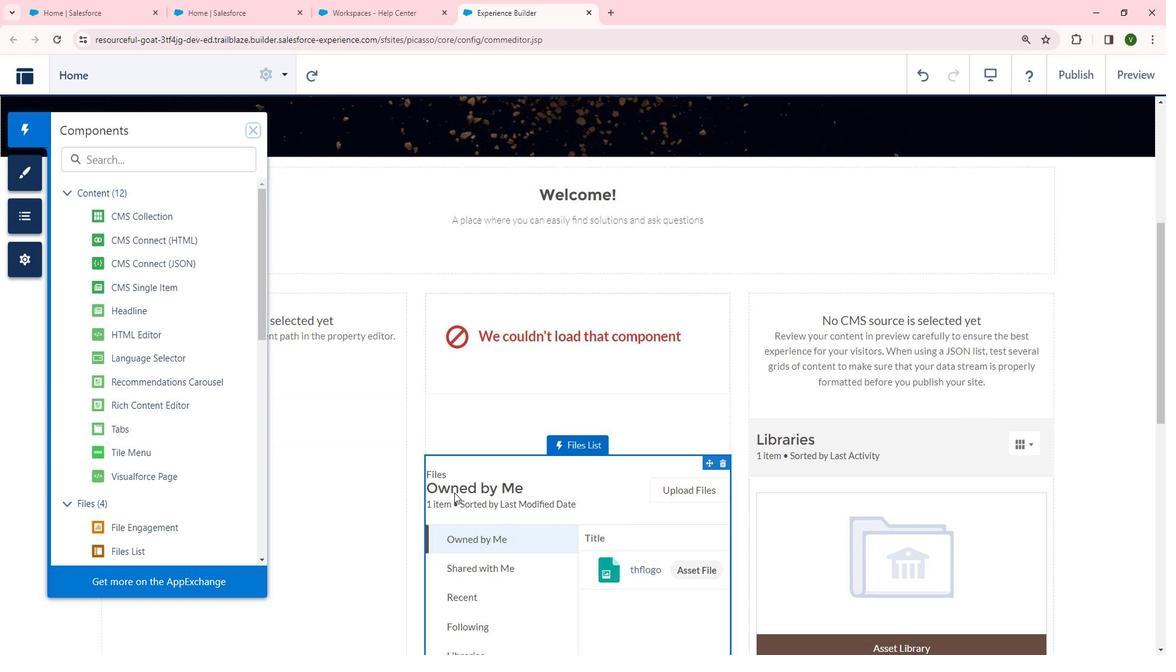 
Action: Mouse moved to (462, 485)
Screenshot: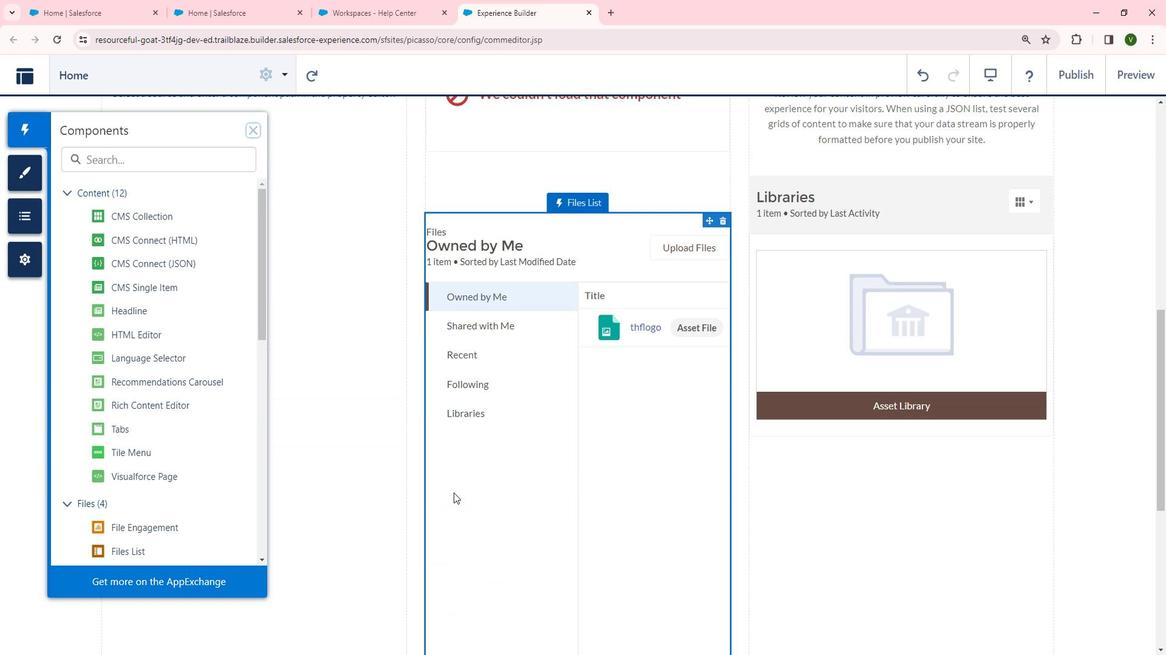 
Action: Mouse scrolled (462, 485) with delta (0, 0)
Screenshot: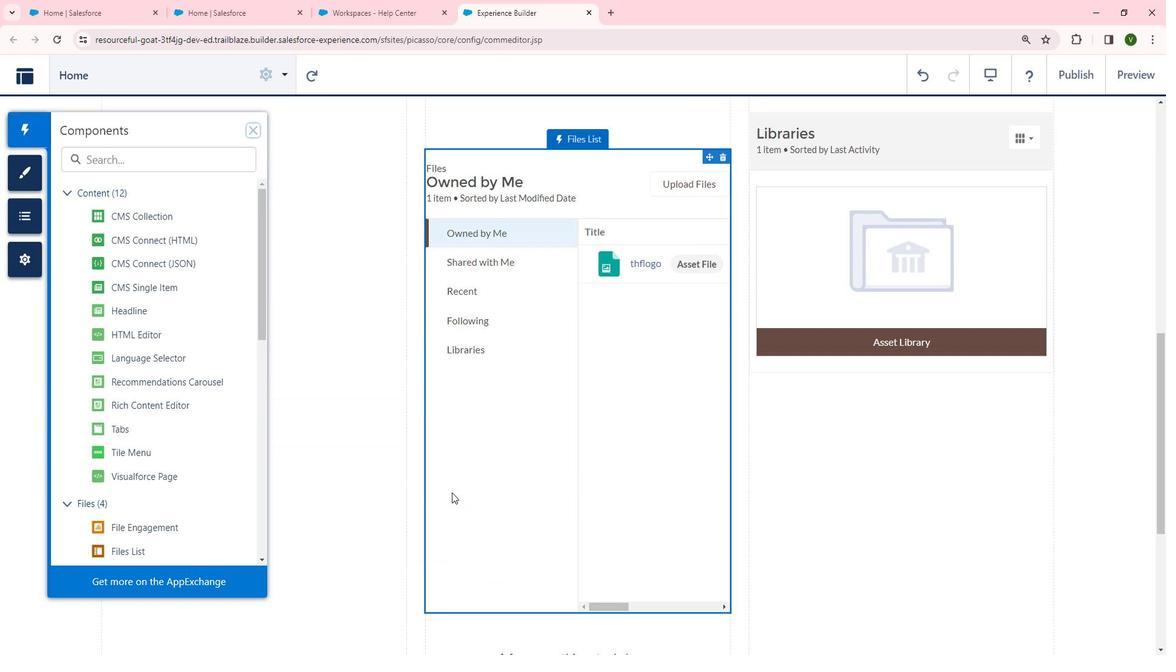 
Action: Mouse scrolled (462, 485) with delta (0, 0)
Screenshot: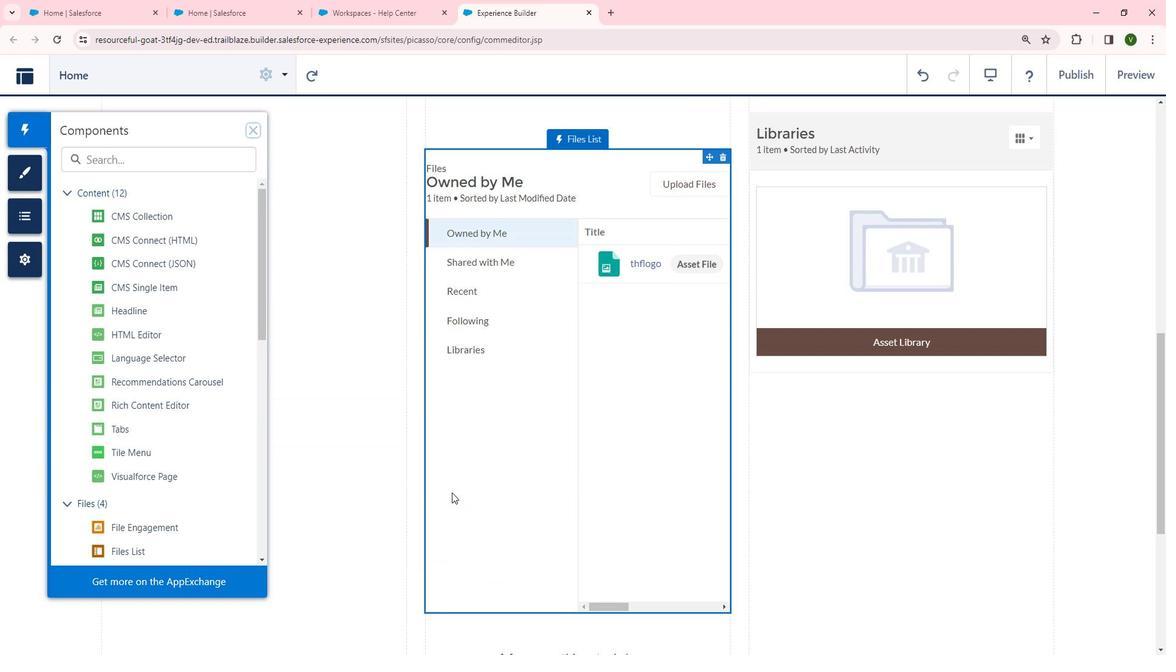 
Action: Mouse moved to (462, 485)
Screenshot: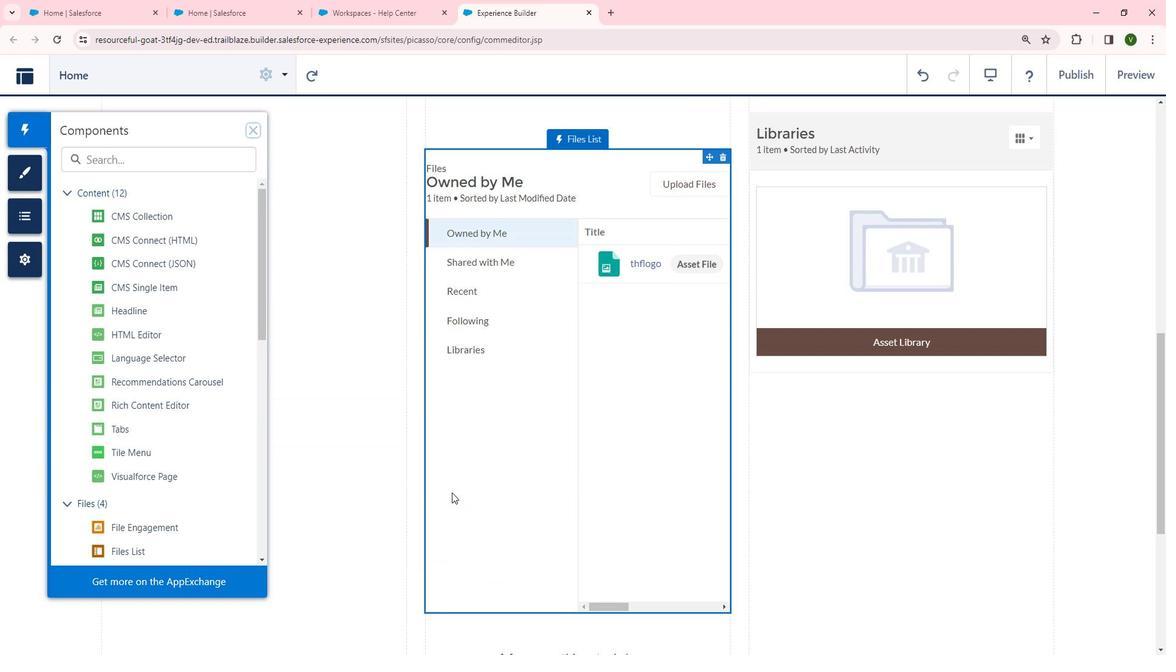 
Action: Mouse scrolled (462, 485) with delta (0, 0)
Screenshot: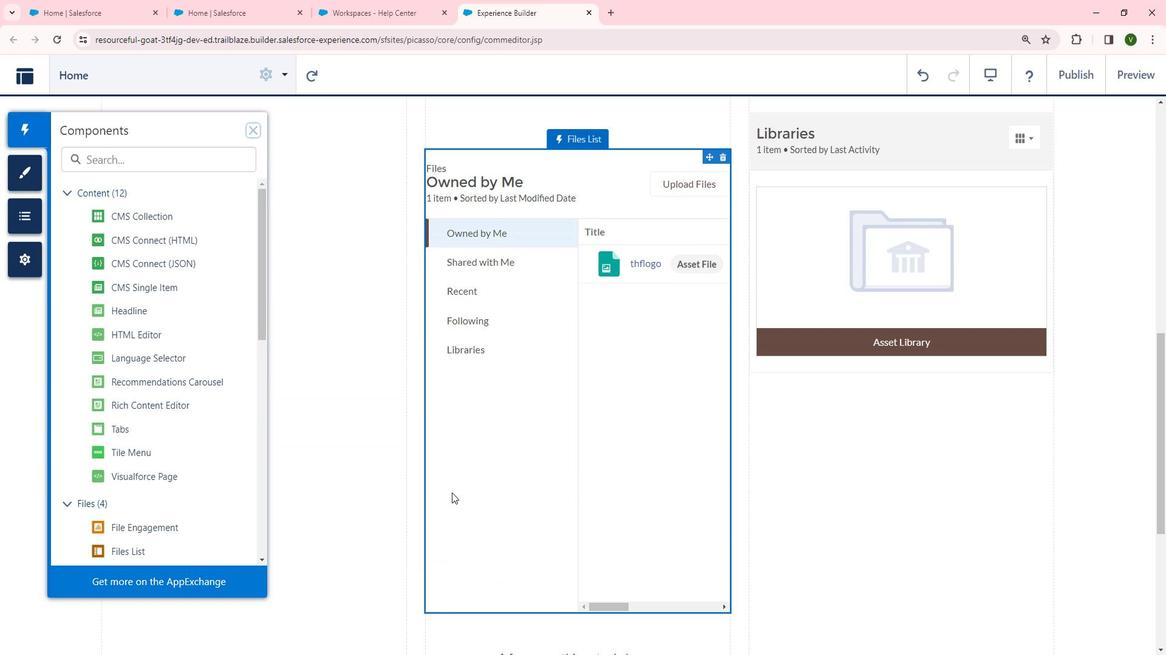 
Action: Mouse moved to (461, 485)
Screenshot: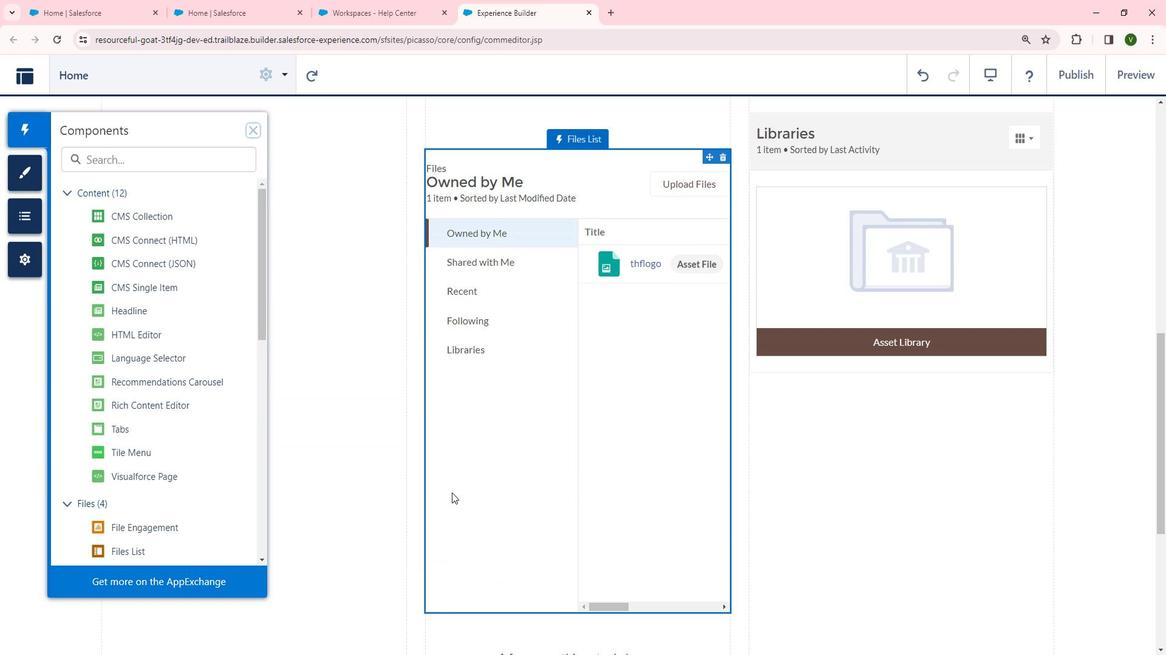 
Action: Mouse scrolled (461, 485) with delta (0, 0)
Screenshot: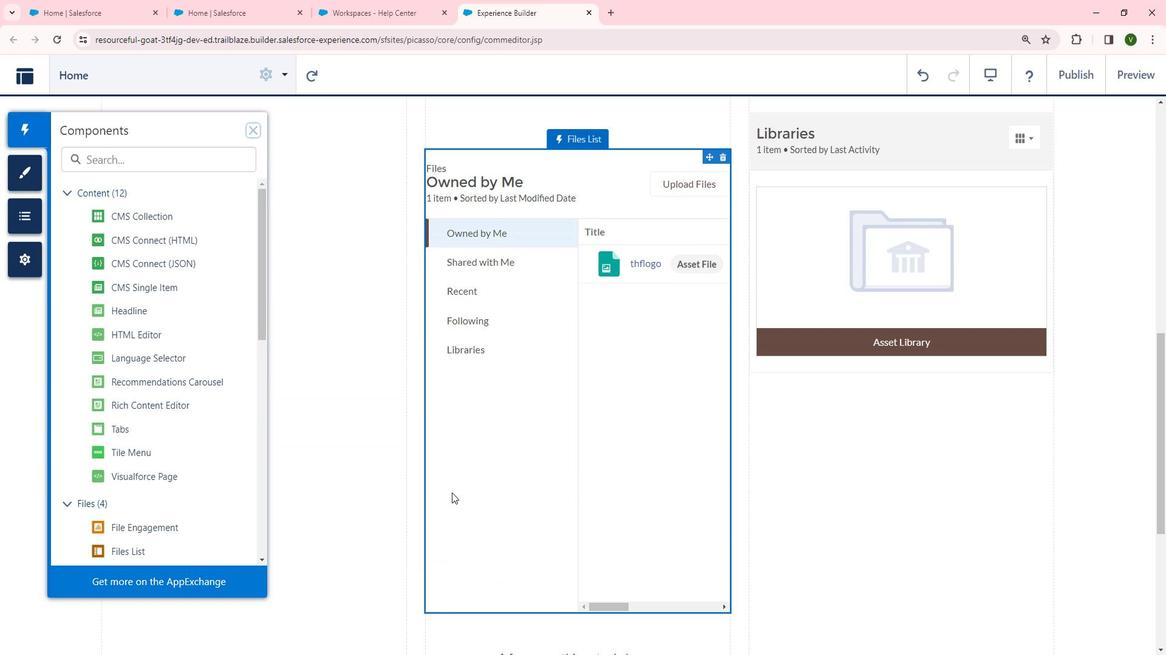
Action: Mouse scrolled (461, 485) with delta (0, 0)
Screenshot: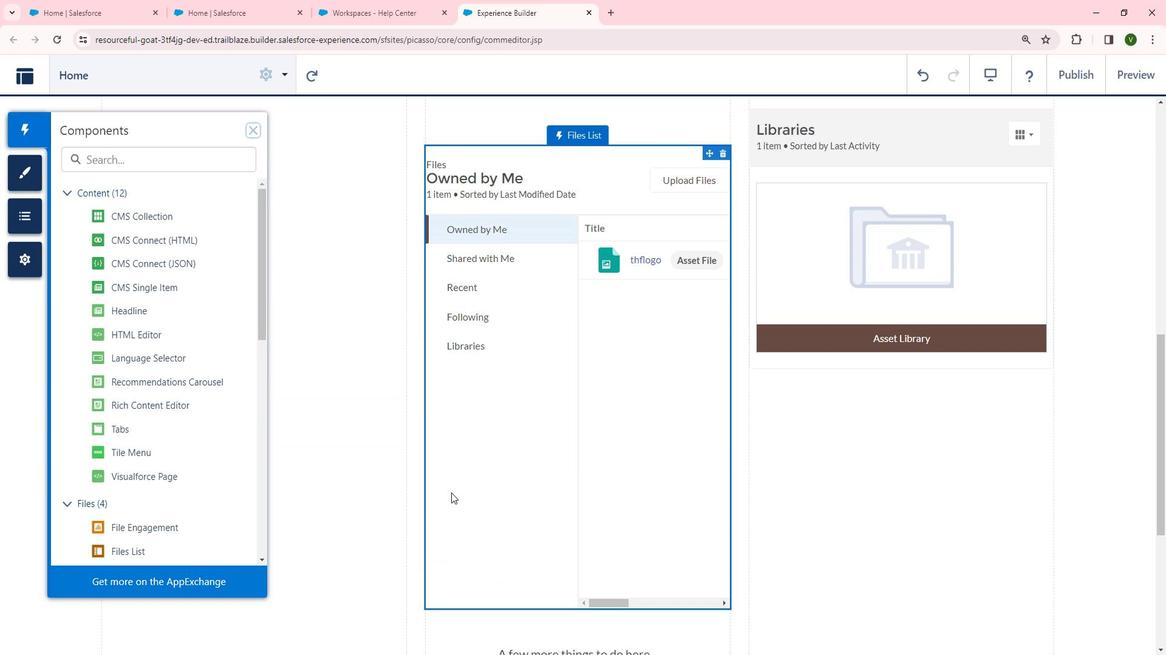 
Action: Mouse scrolled (461, 485) with delta (0, 0)
Screenshot: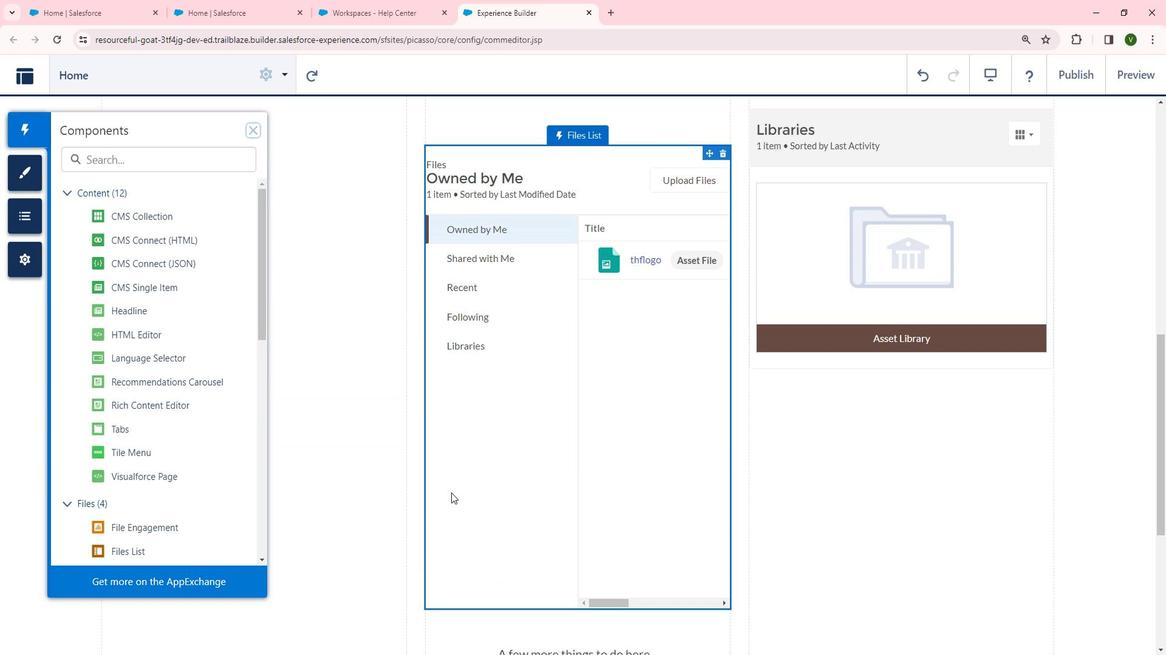 
Action: Mouse moved to (167, 418)
Screenshot: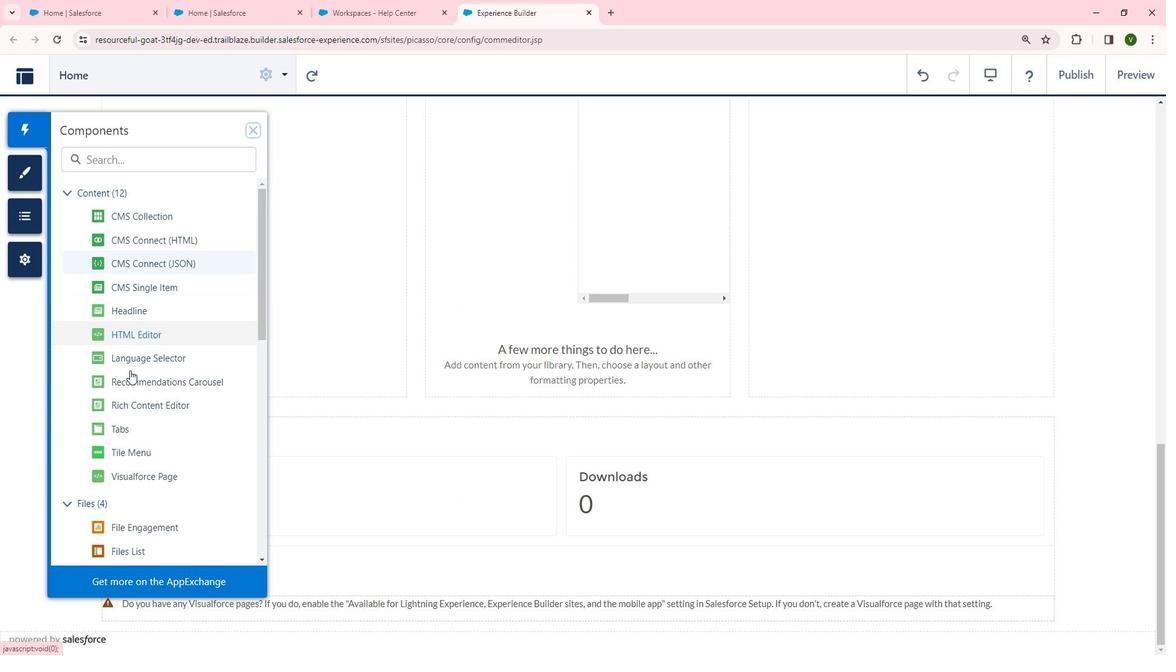 
Action: Mouse scrolled (167, 417) with delta (0, 0)
Screenshot: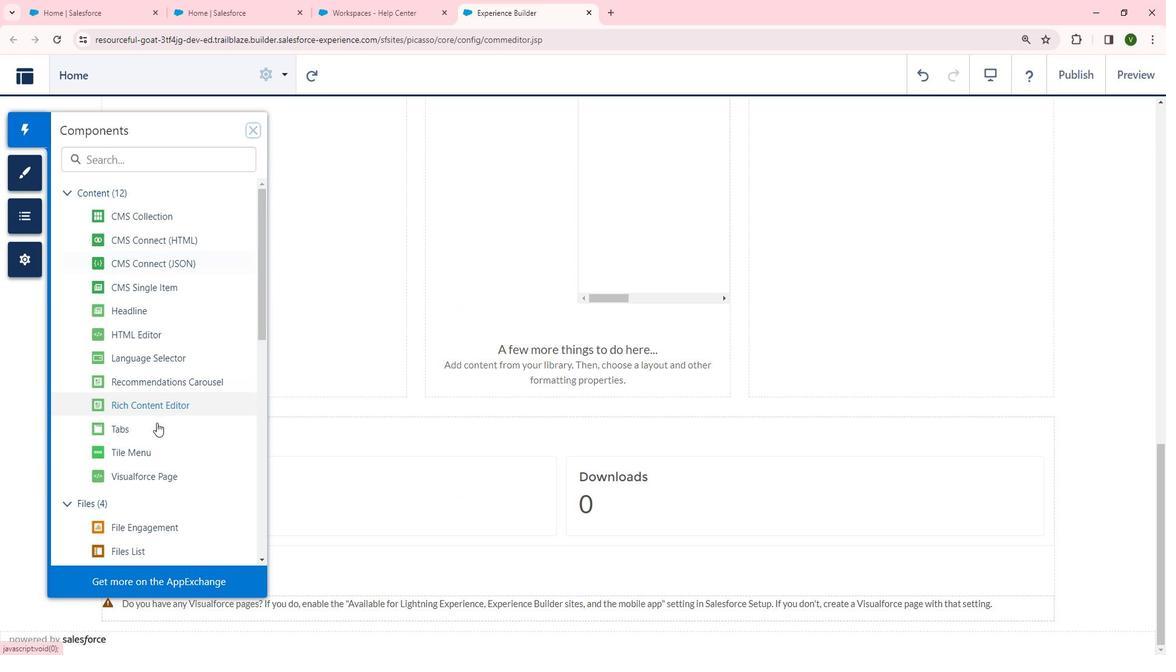 
Action: Mouse scrolled (167, 417) with delta (0, 0)
Screenshot: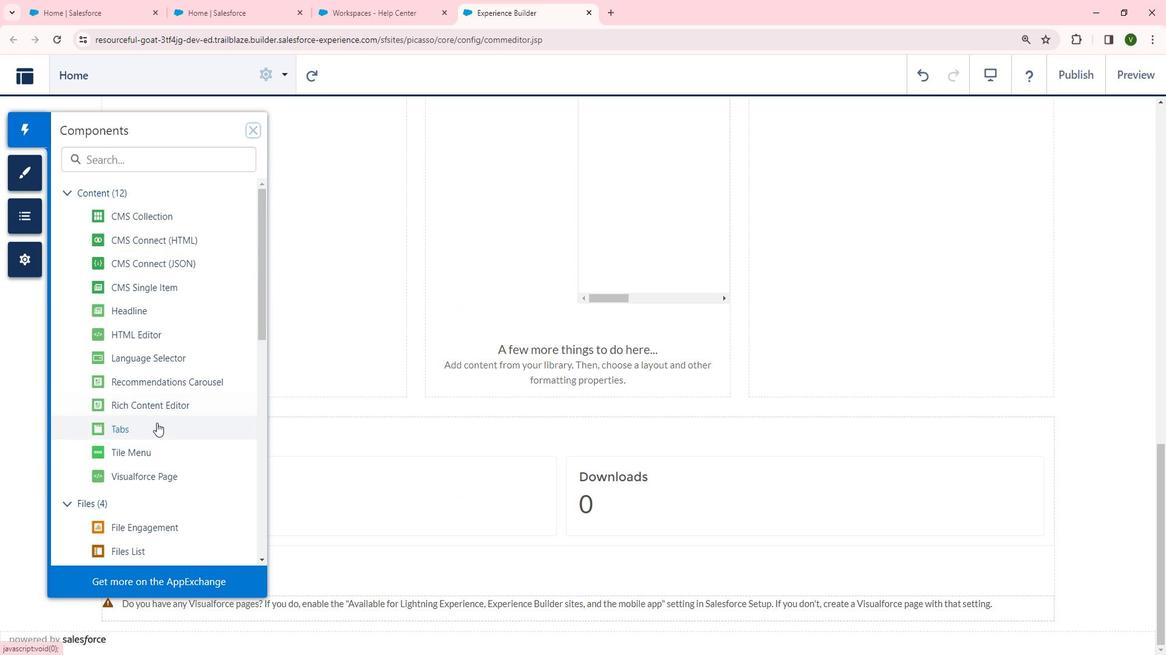 
Action: Mouse scrolled (167, 417) with delta (0, 0)
Screenshot: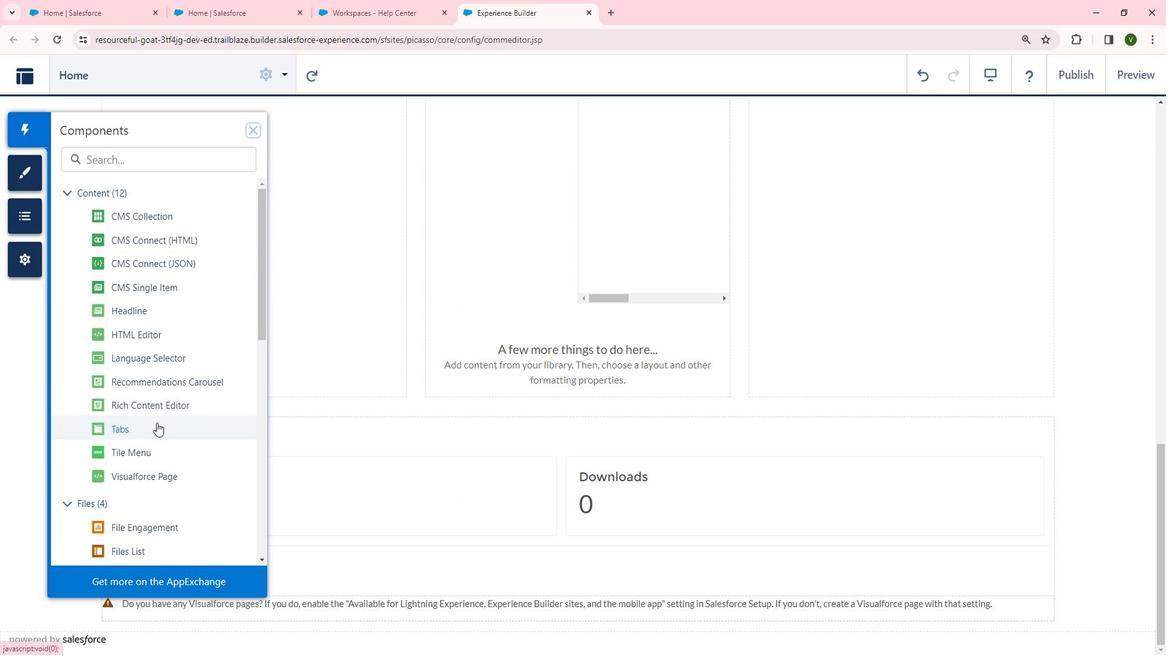 
Action: Mouse moved to (167, 418)
Screenshot: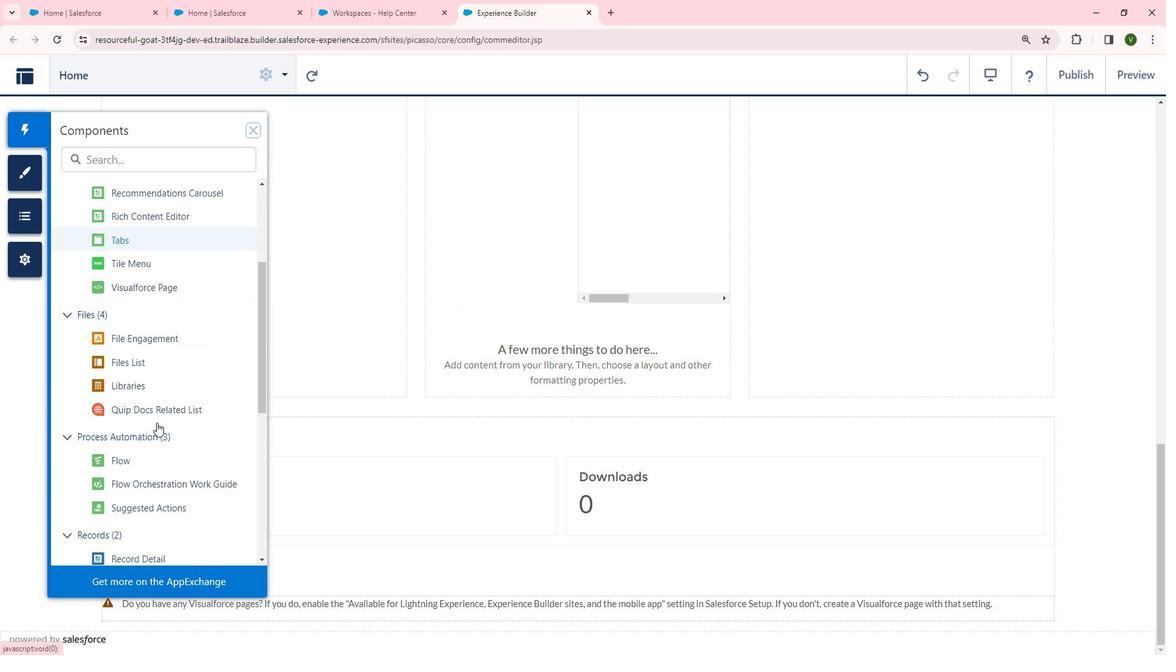 
Action: Mouse scrolled (167, 417) with delta (0, 0)
Screenshot: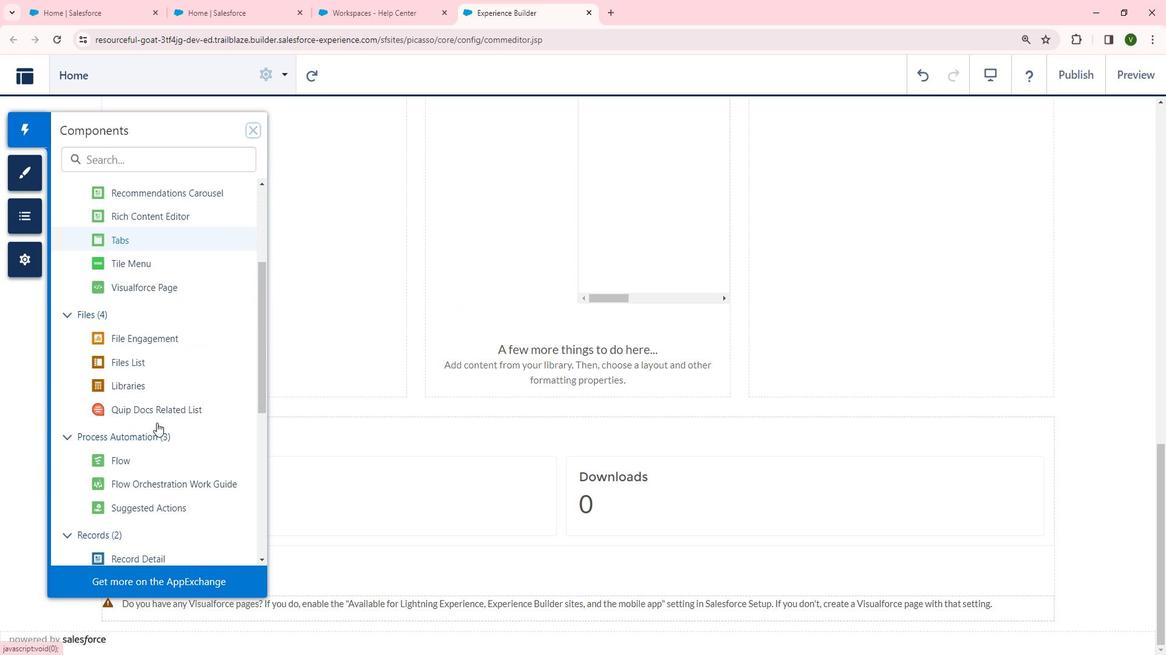 
Action: Mouse moved to (166, 418)
Screenshot: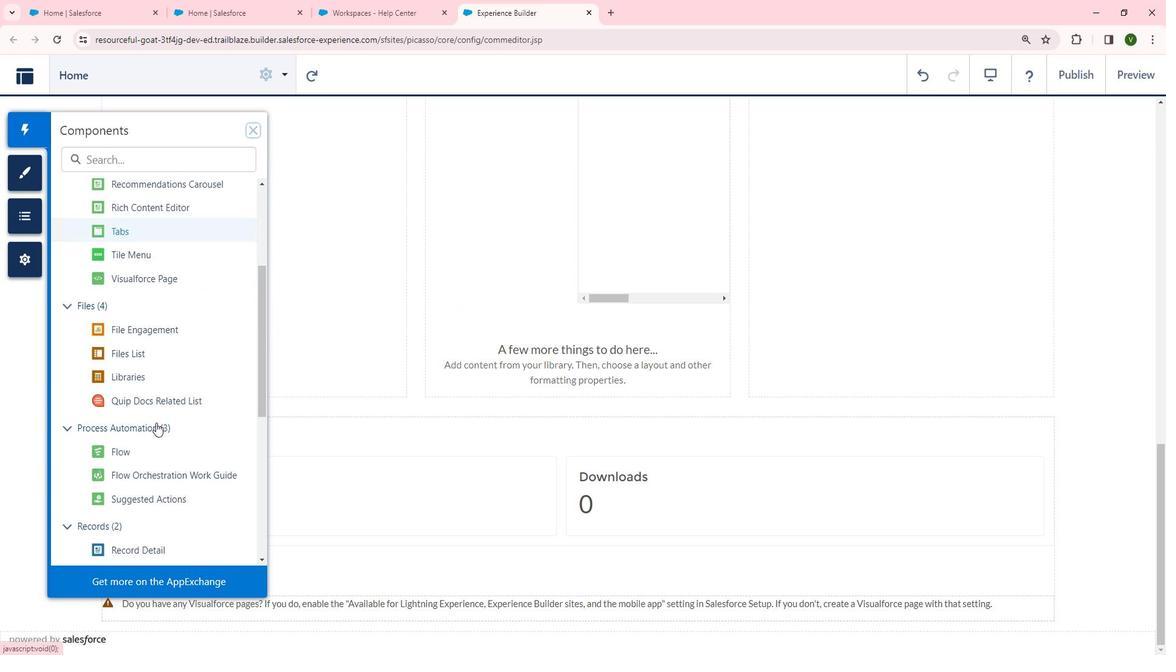 
Action: Mouse scrolled (166, 417) with delta (0, 0)
Screenshot: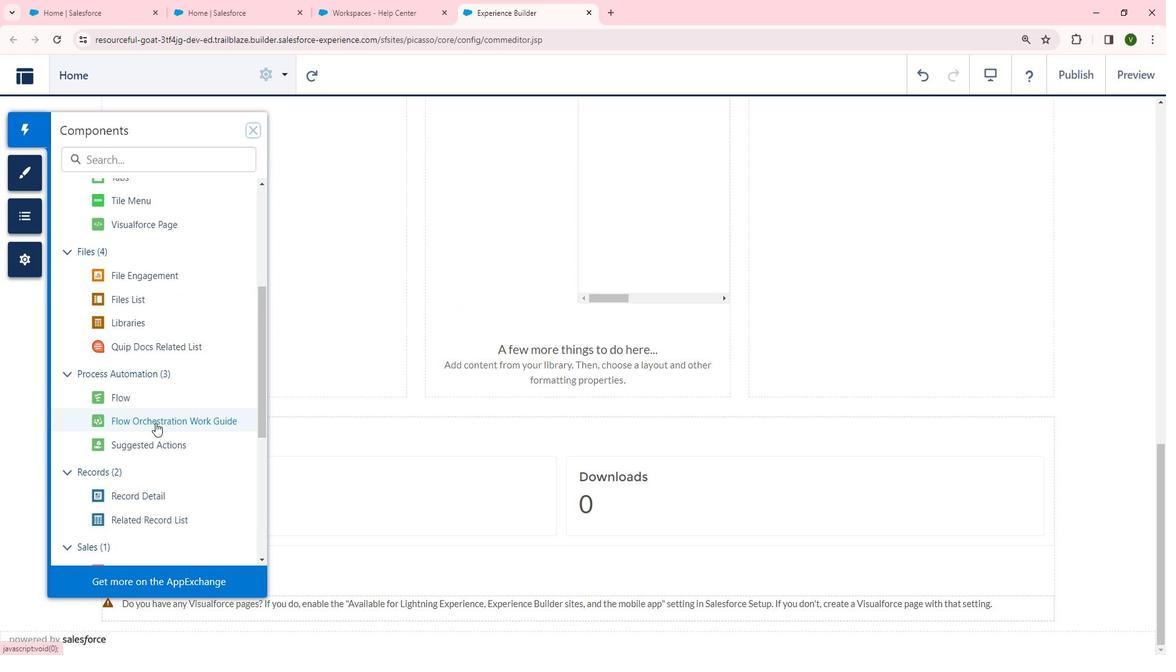 
Action: Mouse moved to (146, 428)
Screenshot: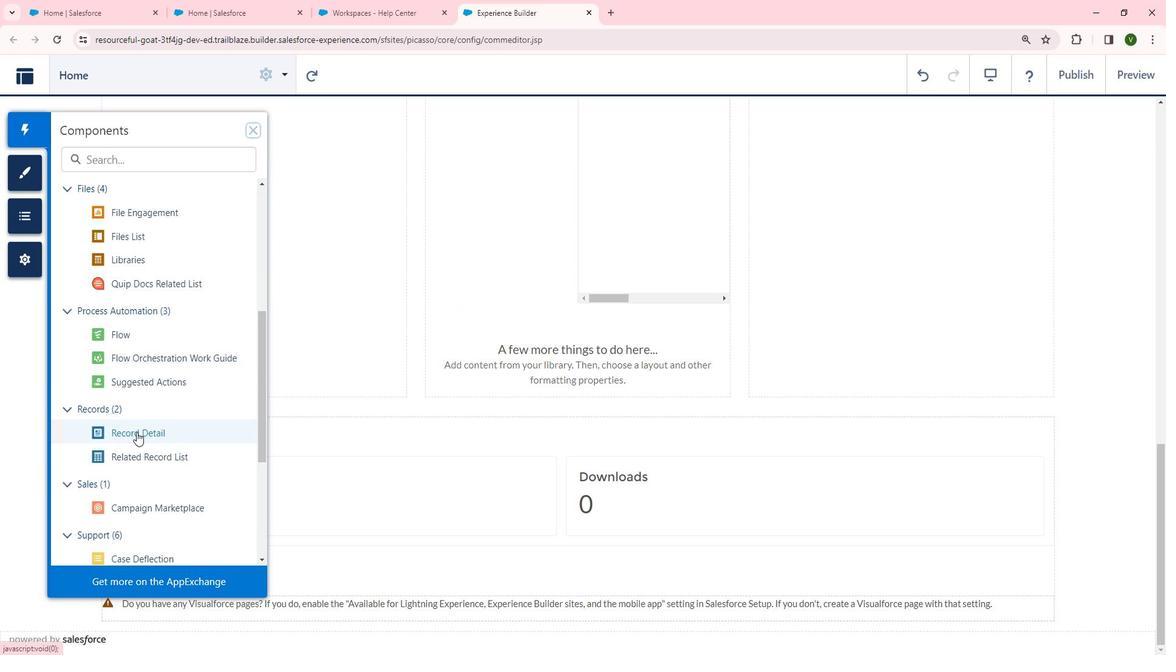 
Action: Mouse pressed left at (146, 428)
Screenshot: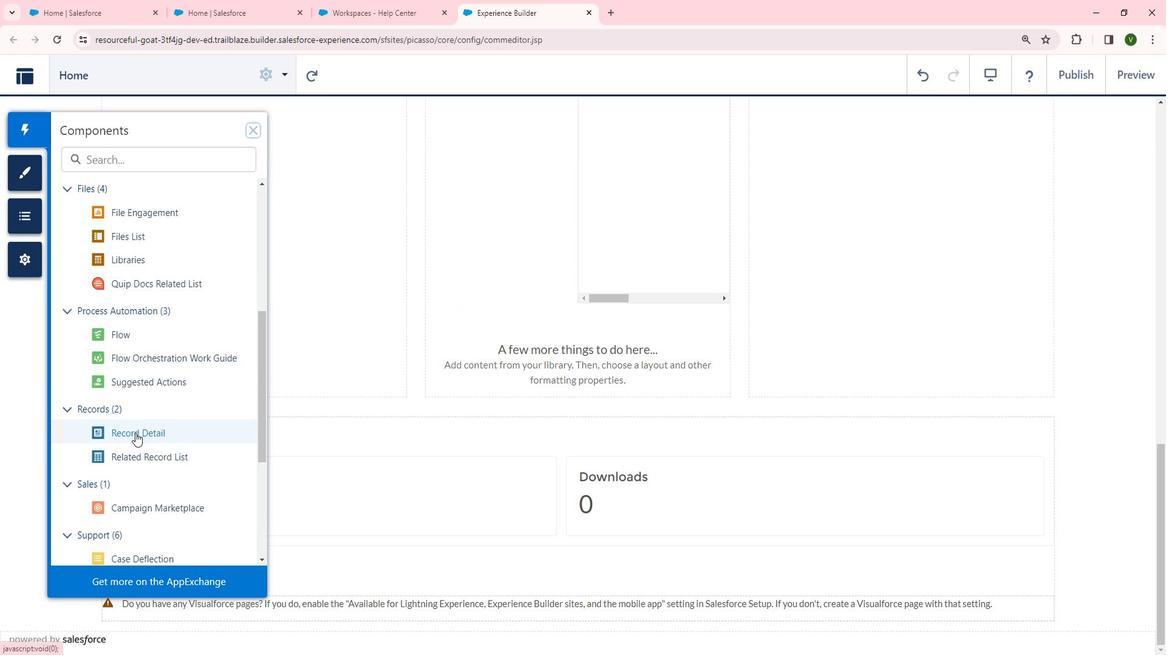 
Action: Mouse moved to (832, 270)
Screenshot: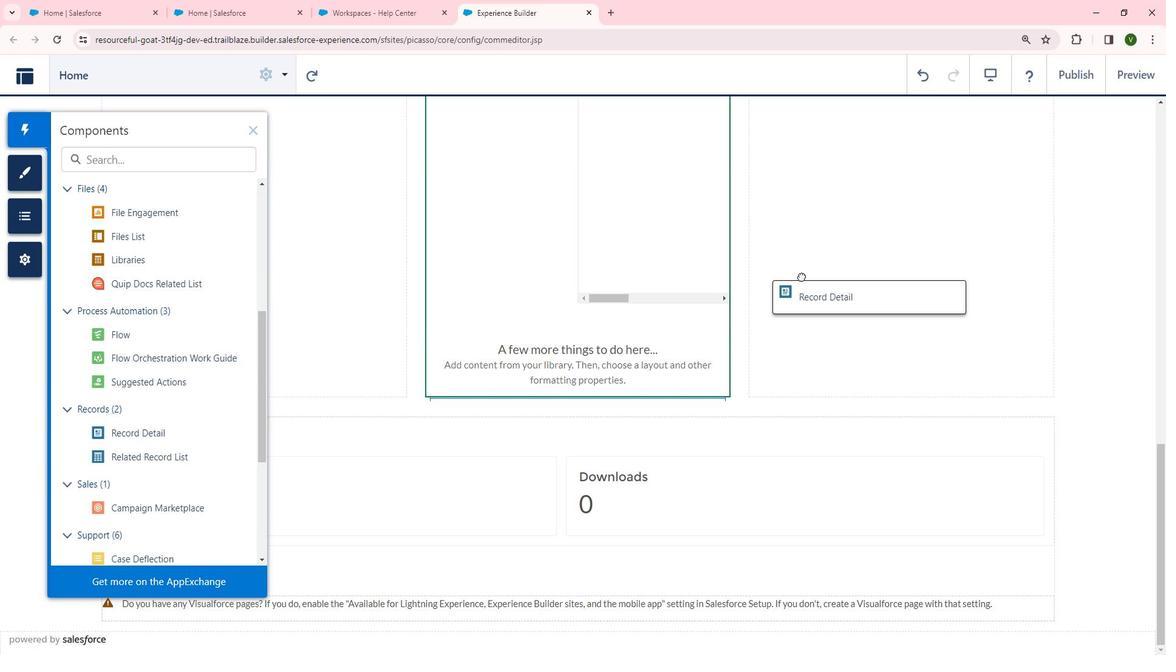 
Action: Mouse scrolled (832, 271) with delta (0, 0)
Screenshot: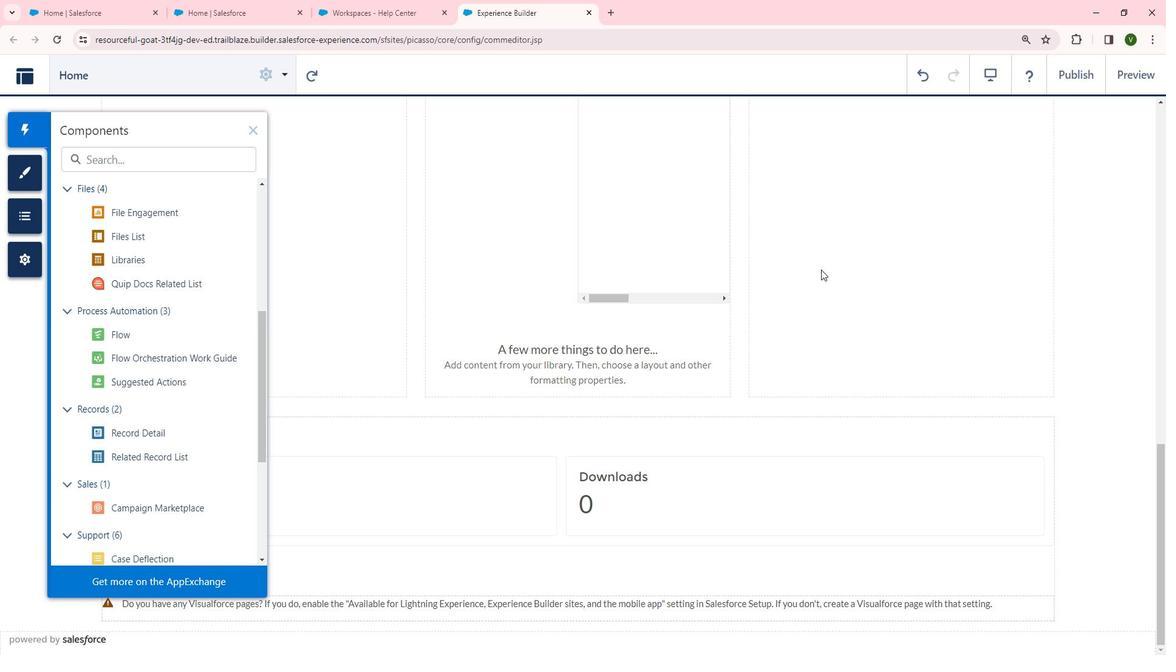 
Action: Mouse moved to (832, 270)
Screenshot: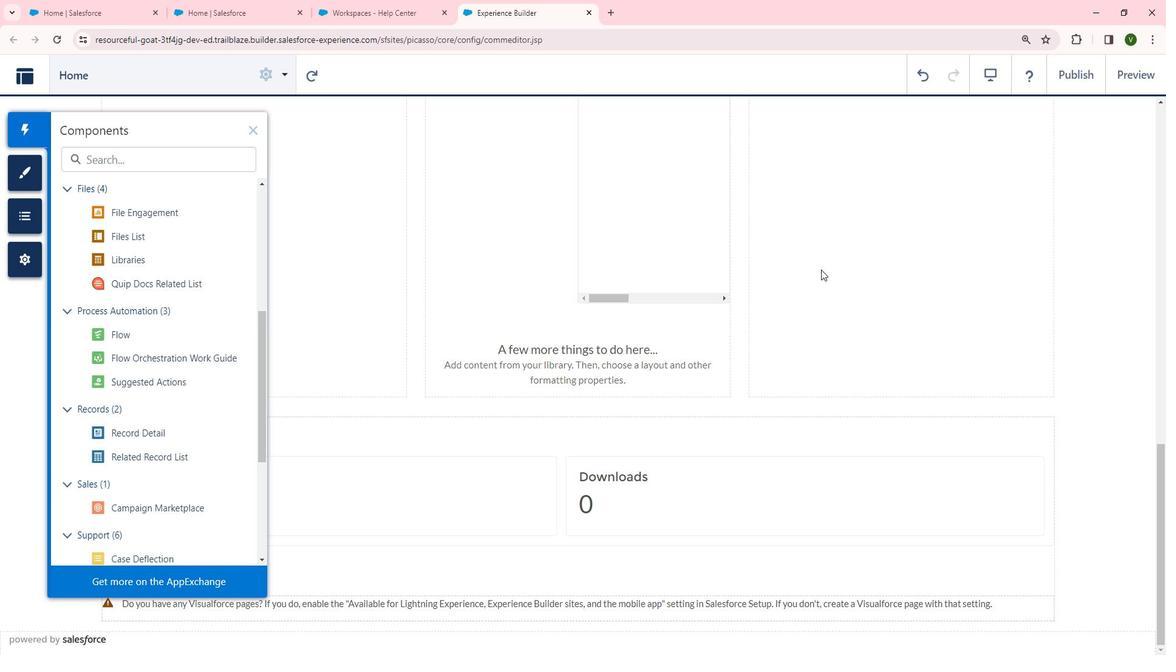
Action: Mouse scrolled (832, 271) with delta (0, 0)
Screenshot: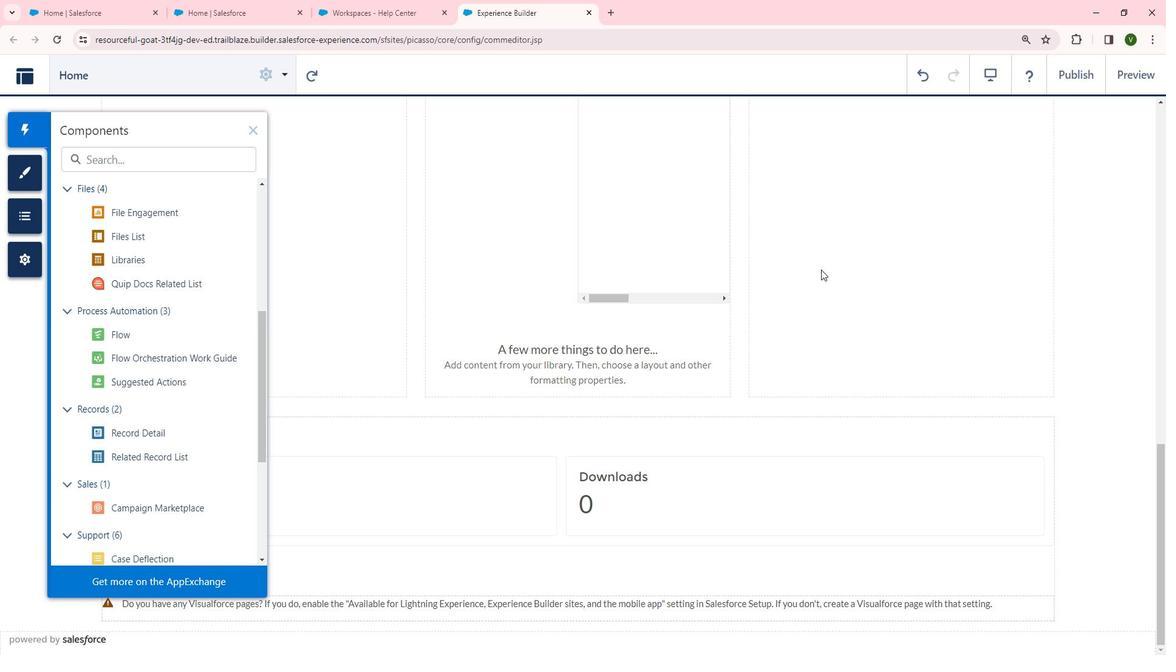 
Action: Mouse moved to (832, 270)
Screenshot: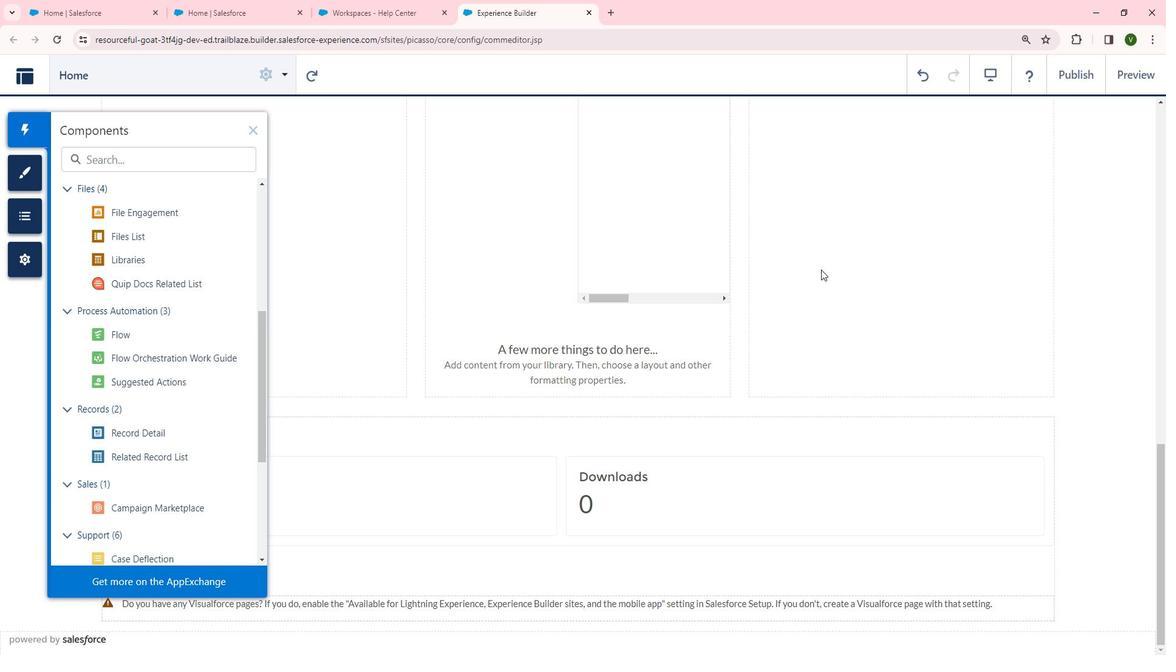
Action: Mouse scrolled (832, 271) with delta (0, 0)
Screenshot: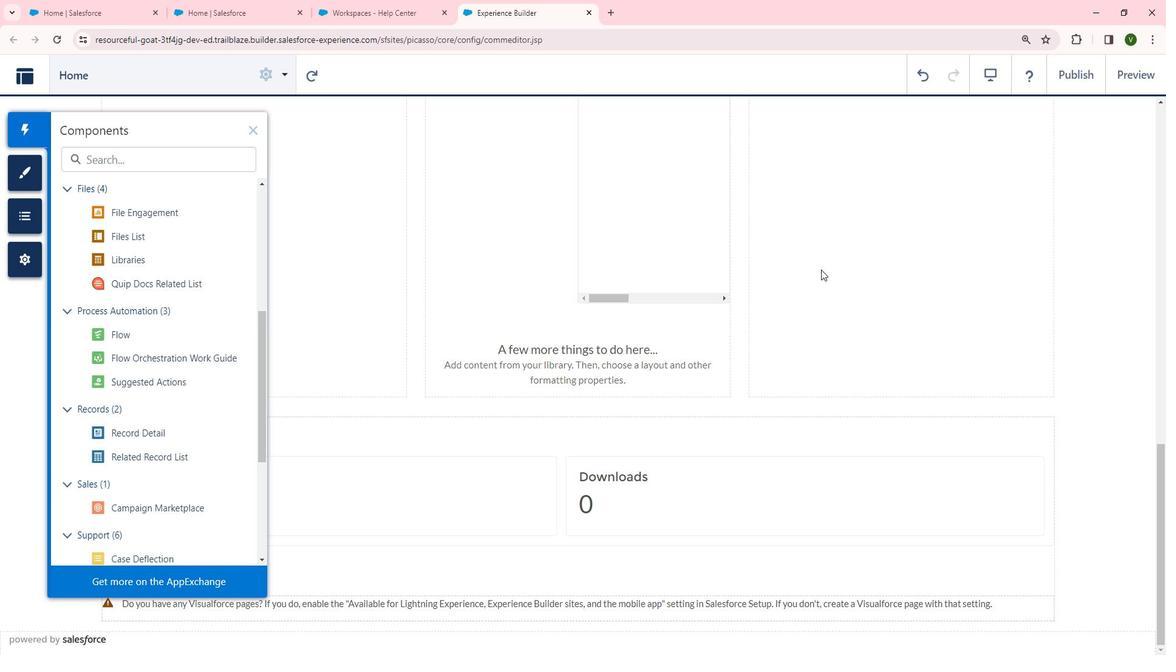 
